 Task: Search one way flight ticket for 1 adult, 5 children, 2 infants in seat and 1 infant on lap in first from Christiansted,st. Croix: Henry E. Rohlsen Airport to Riverton: Central Wyoming Regional Airport (was Riverton Regional) on 8-4-2023. Choice of flights is Westjet. Number of bags: 7 checked bags. Price is upto 87000. Outbound departure time preference is 8:15.
Action: Mouse moved to (348, 299)
Screenshot: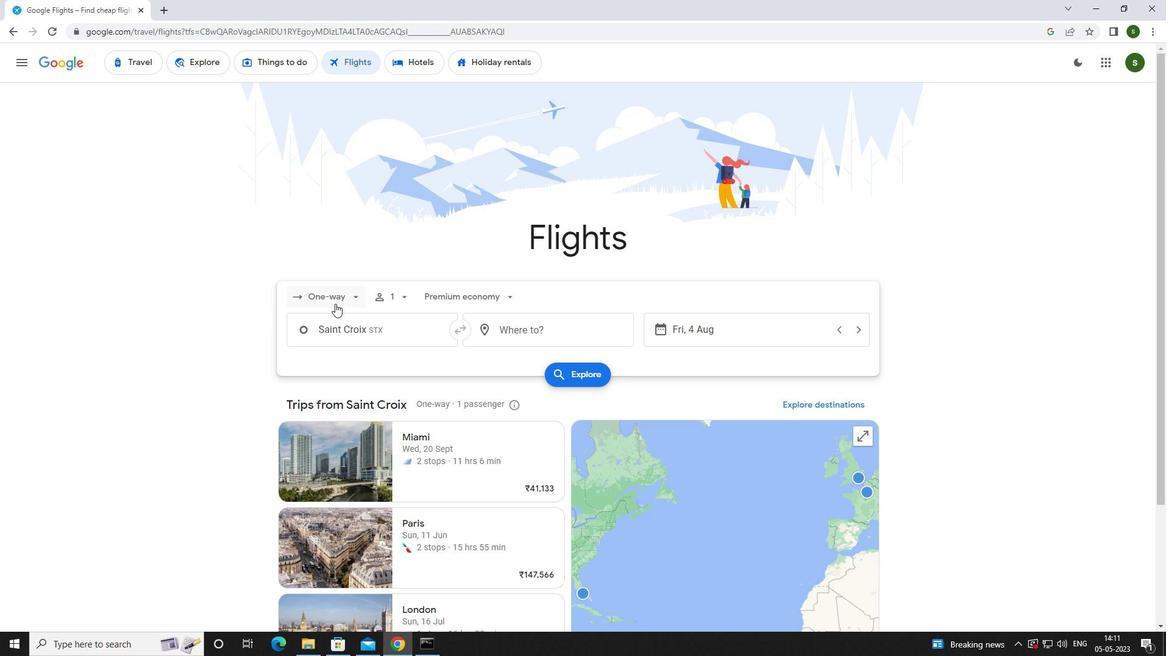 
Action: Mouse pressed left at (348, 299)
Screenshot: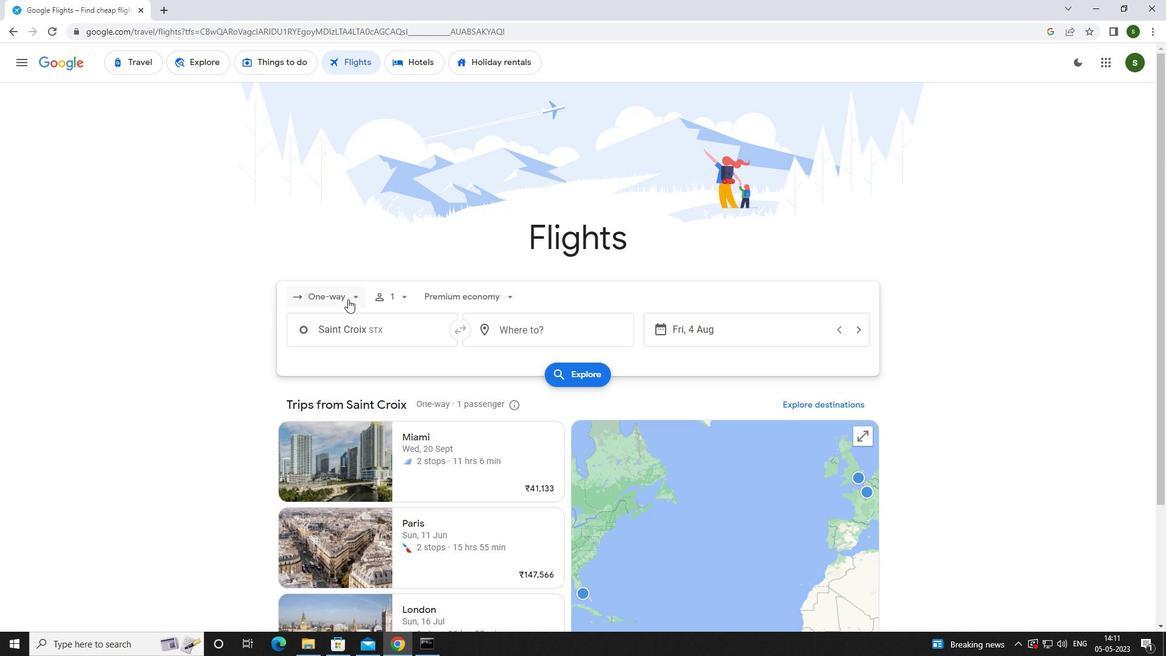 
Action: Mouse moved to (348, 346)
Screenshot: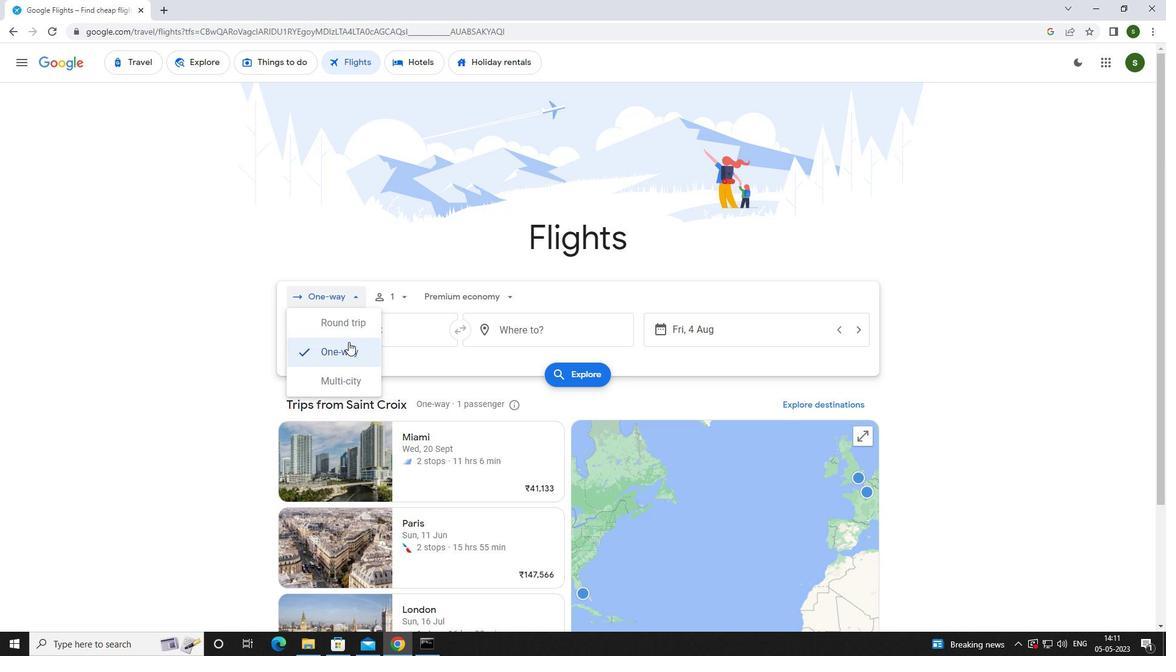 
Action: Mouse pressed left at (348, 346)
Screenshot: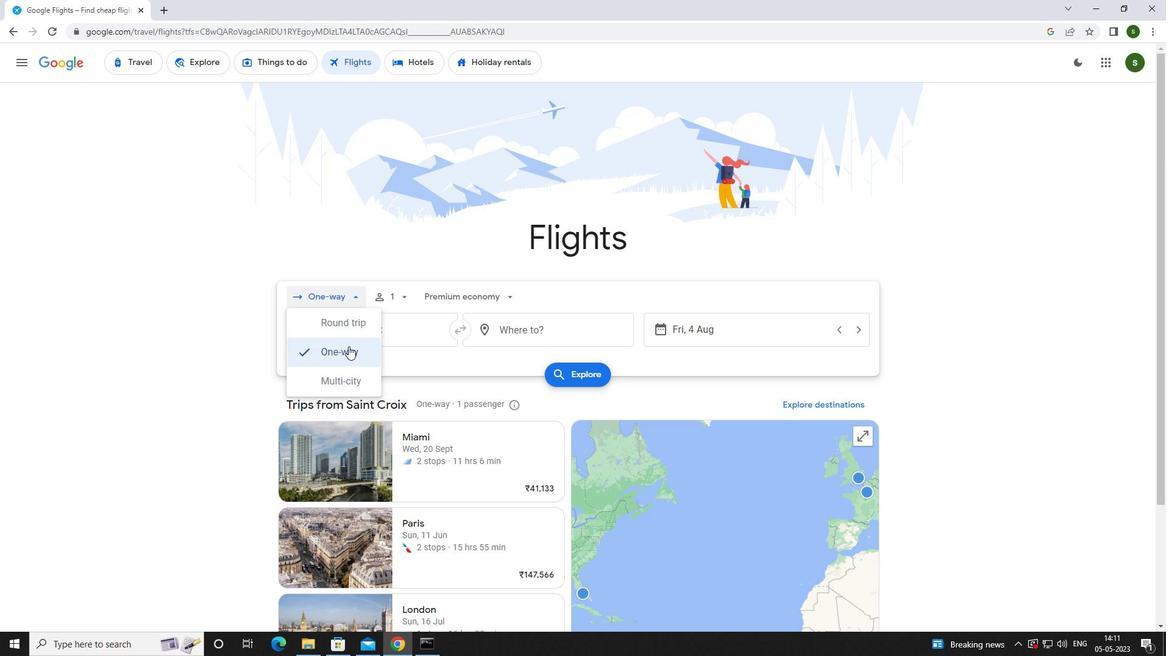 
Action: Mouse moved to (397, 299)
Screenshot: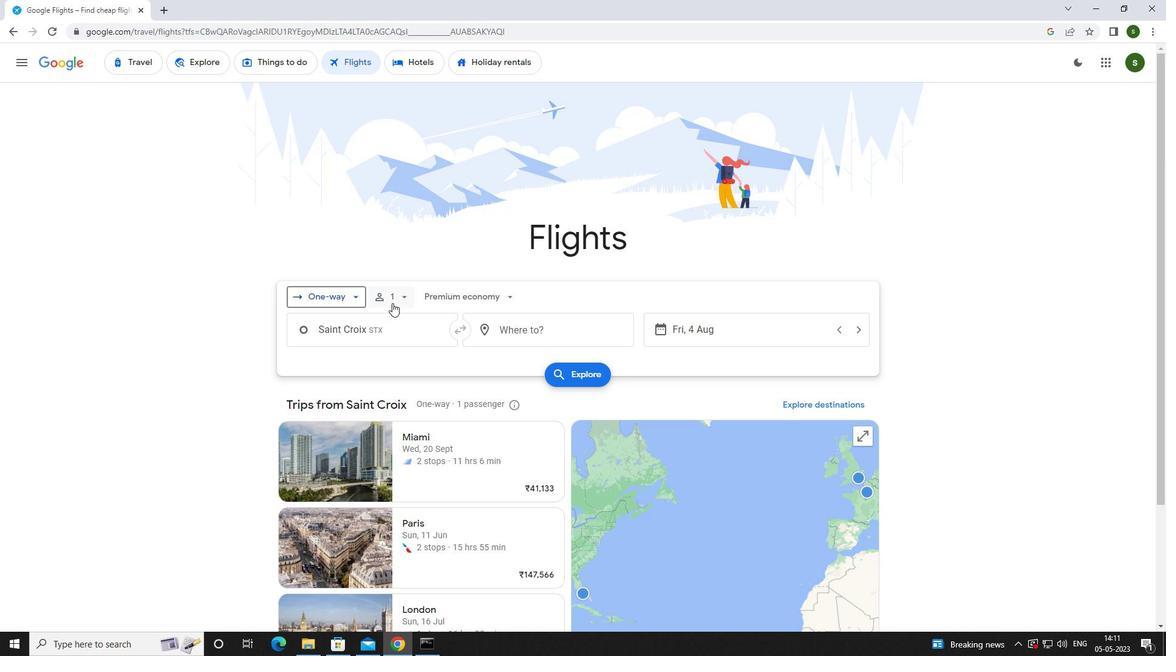 
Action: Mouse pressed left at (397, 299)
Screenshot: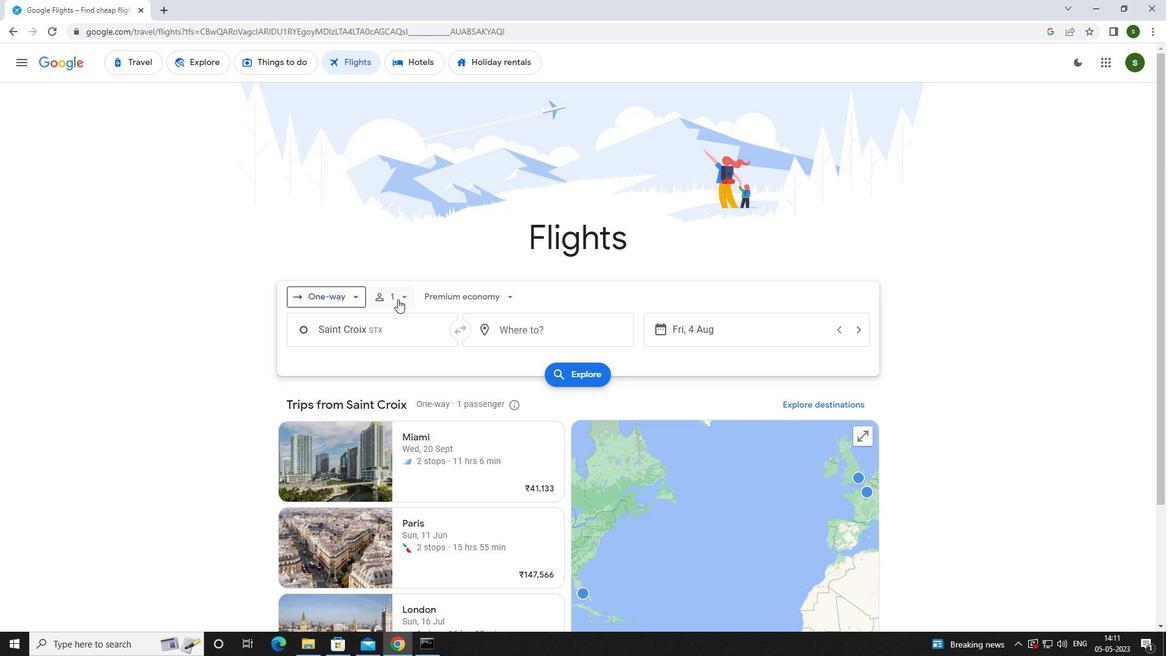 
Action: Mouse moved to (500, 362)
Screenshot: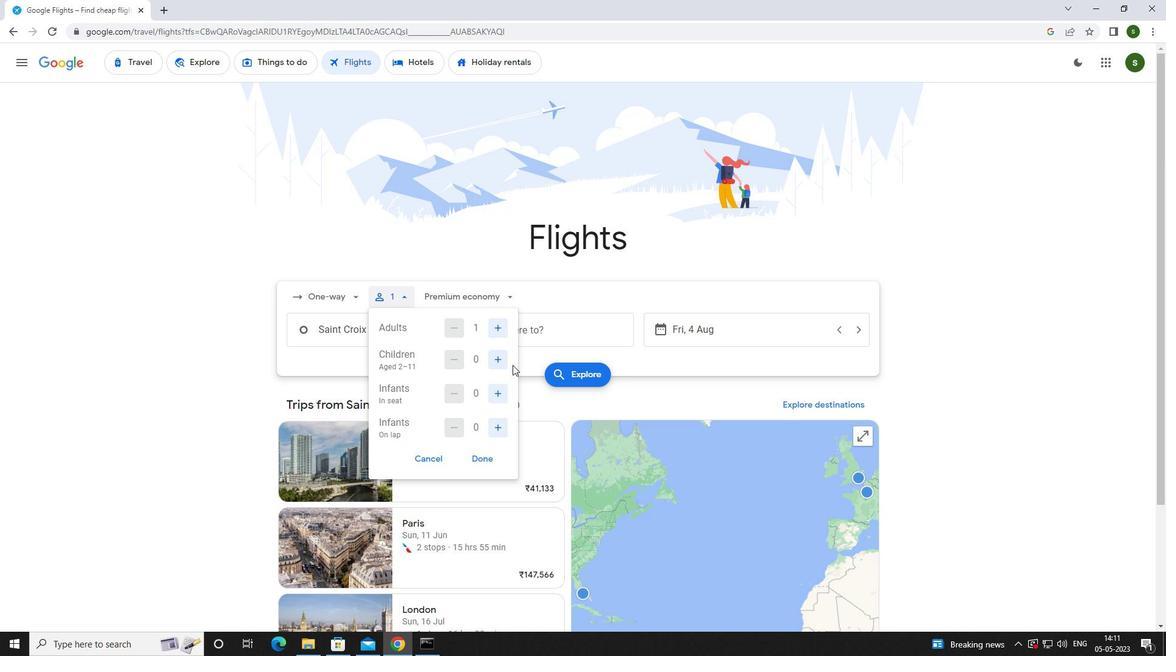 
Action: Mouse pressed left at (500, 362)
Screenshot: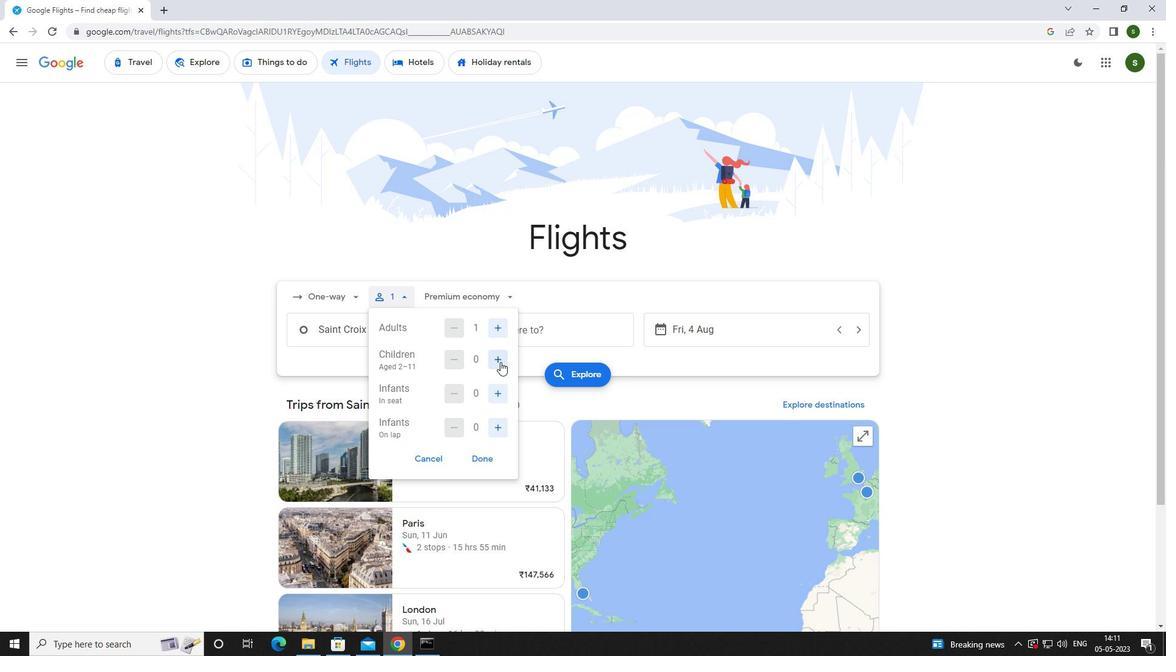 
Action: Mouse pressed left at (500, 362)
Screenshot: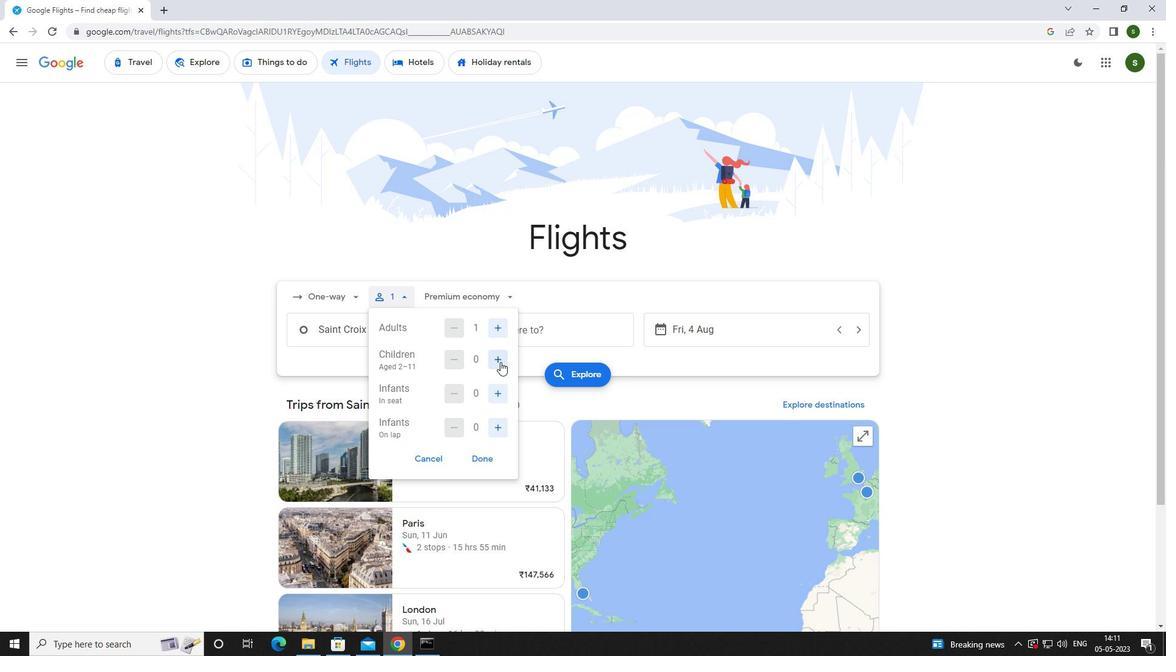 
Action: Mouse pressed left at (500, 362)
Screenshot: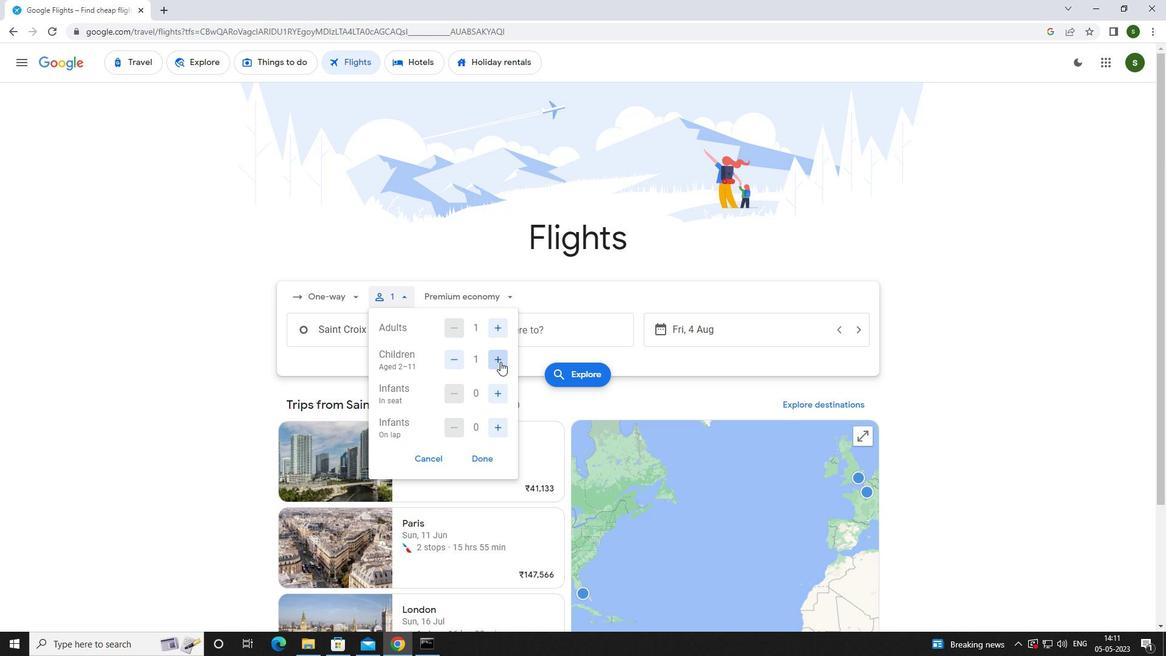 
Action: Mouse pressed left at (500, 362)
Screenshot: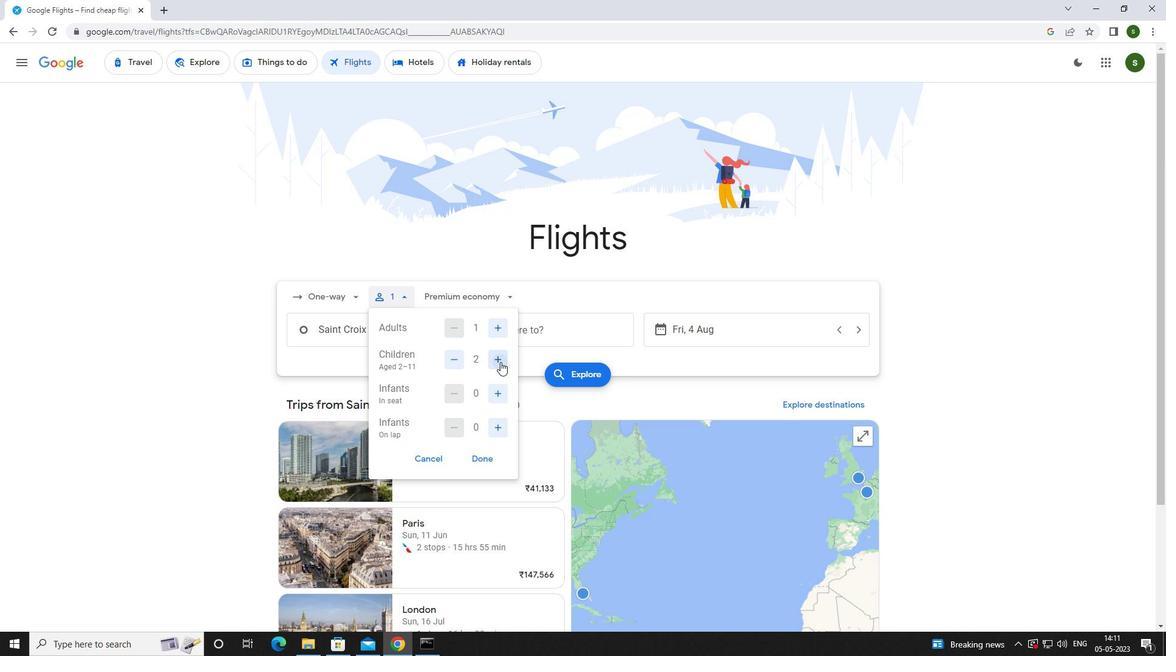 
Action: Mouse pressed left at (500, 362)
Screenshot: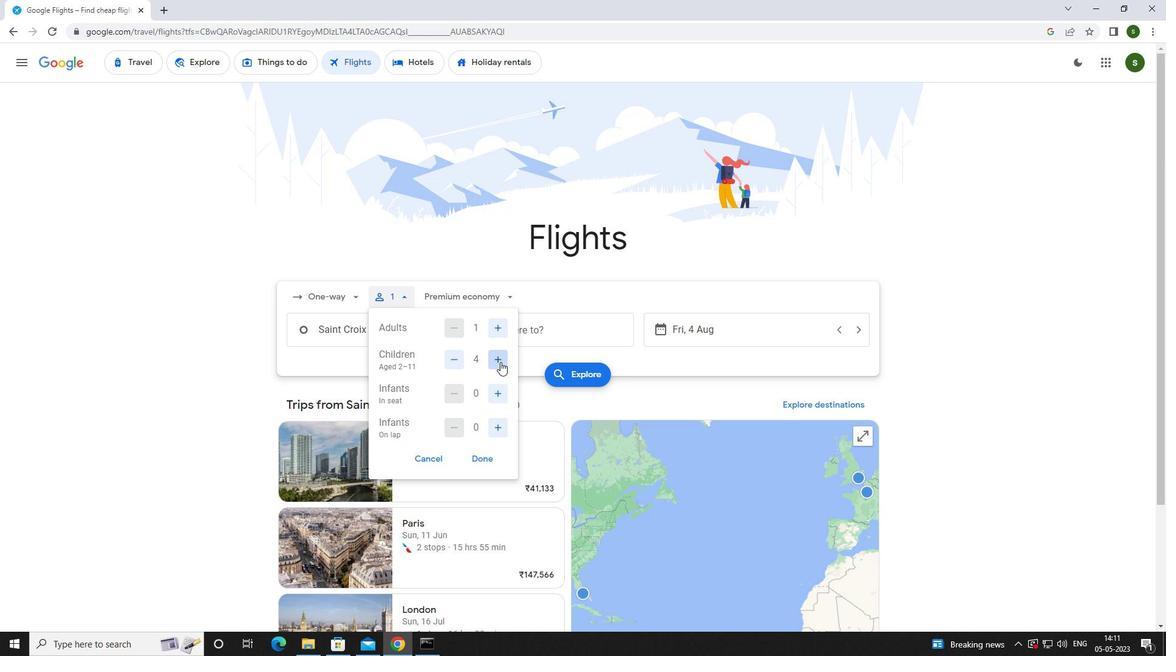 
Action: Mouse moved to (496, 393)
Screenshot: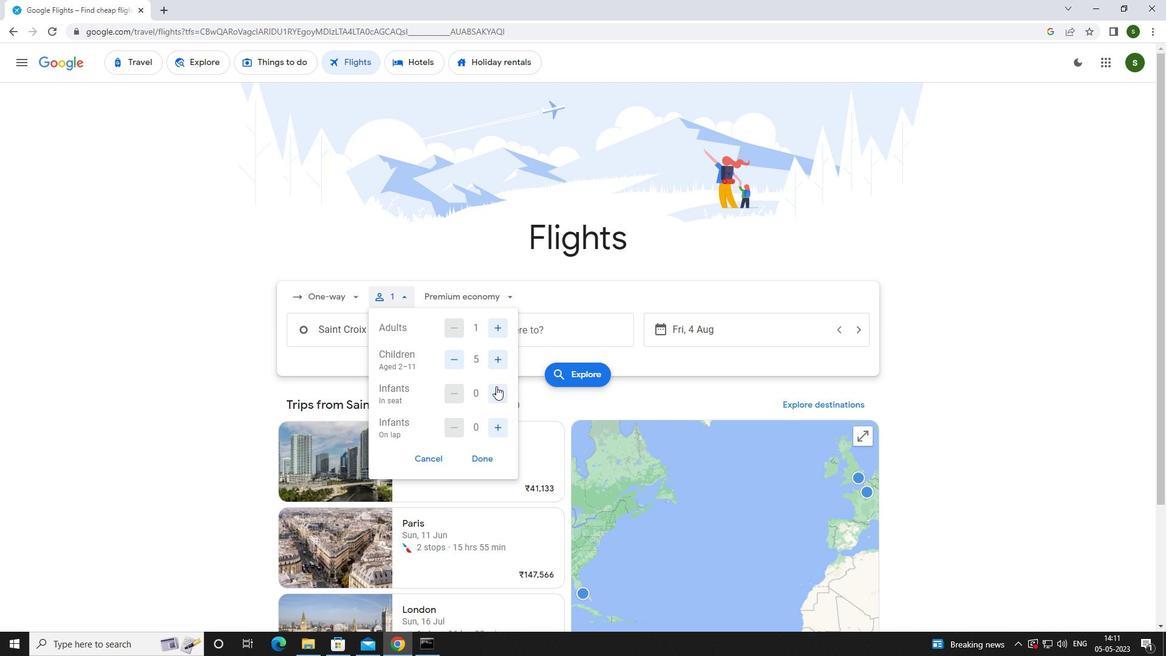 
Action: Mouse pressed left at (496, 393)
Screenshot: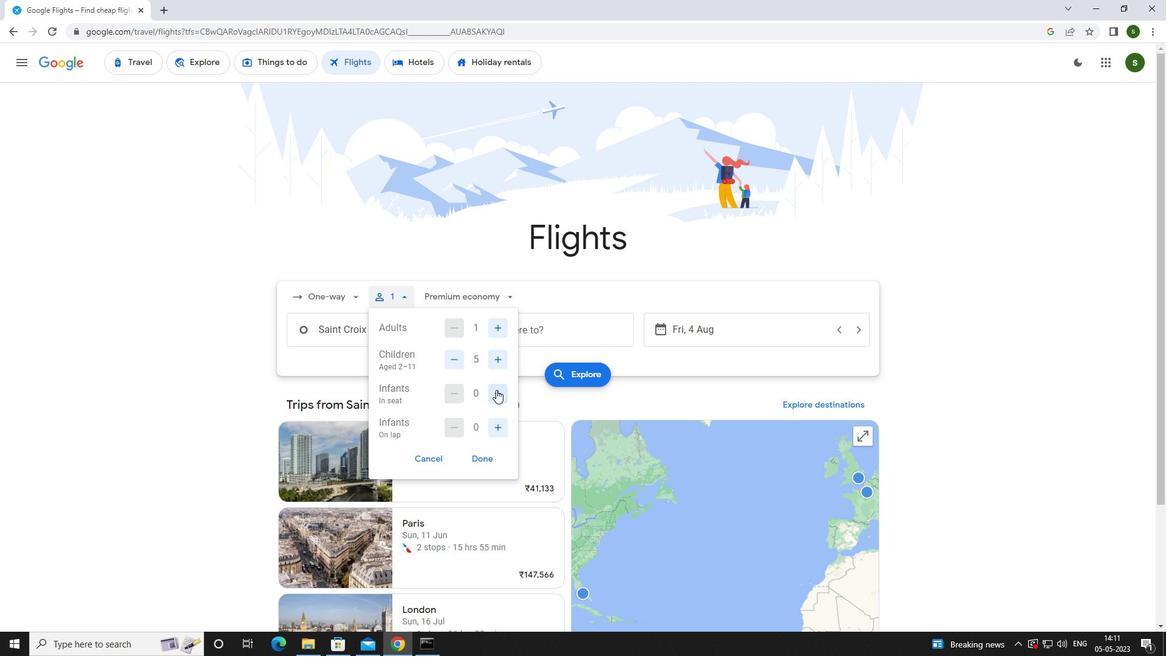 
Action: Mouse moved to (501, 426)
Screenshot: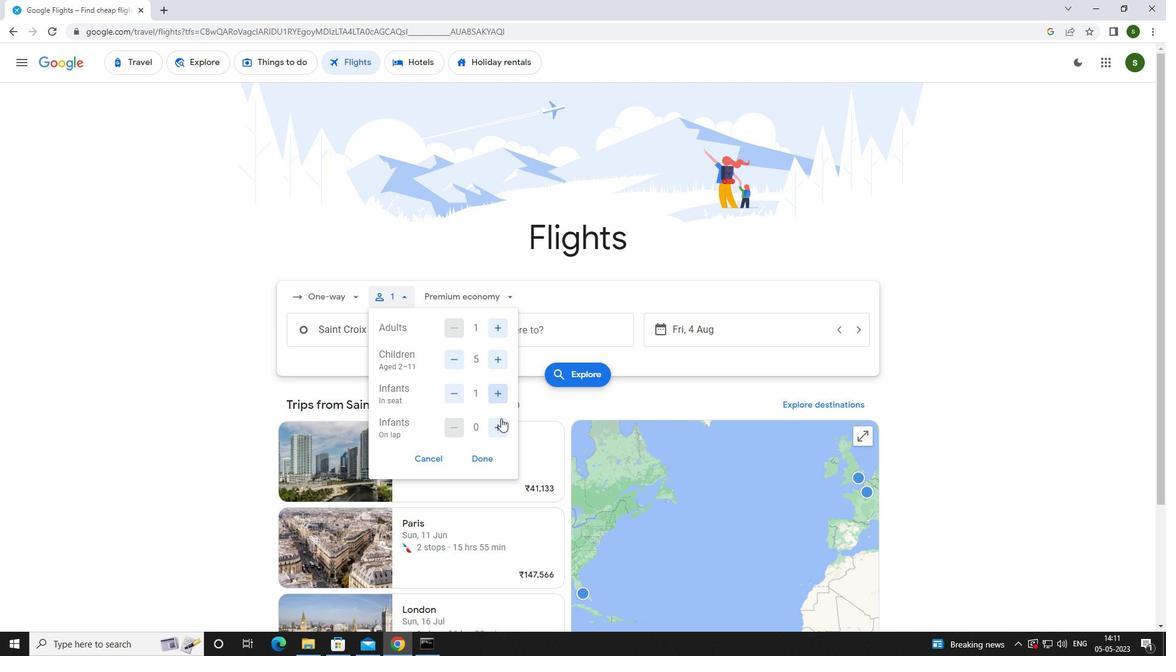 
Action: Mouse pressed left at (501, 426)
Screenshot: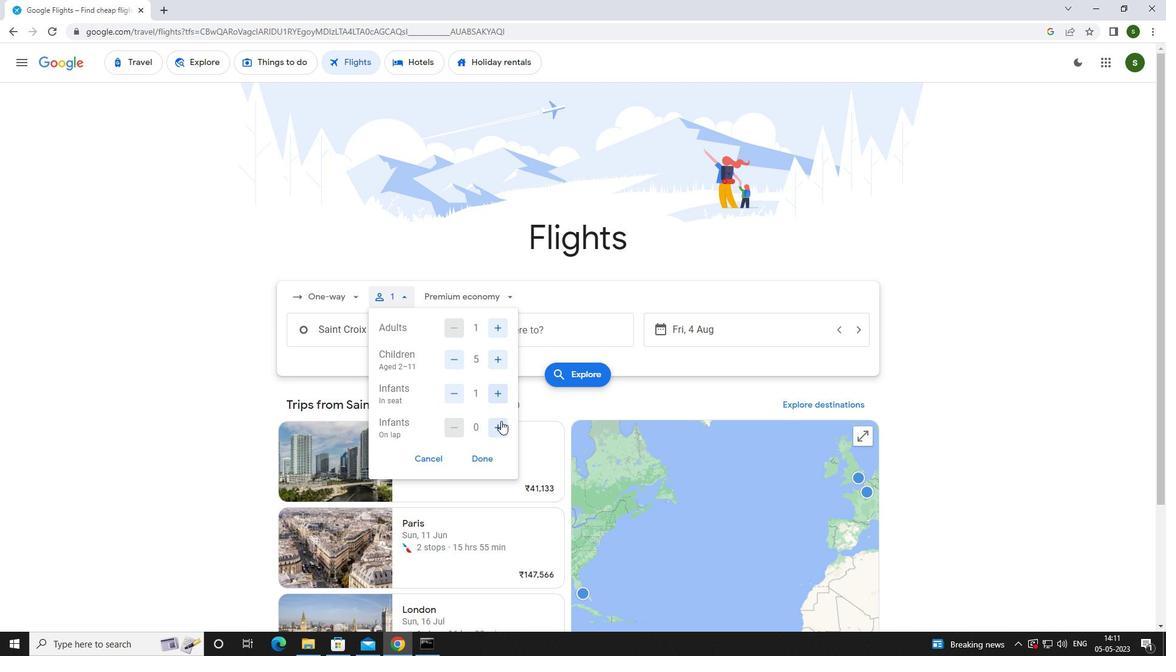 
Action: Mouse moved to (499, 294)
Screenshot: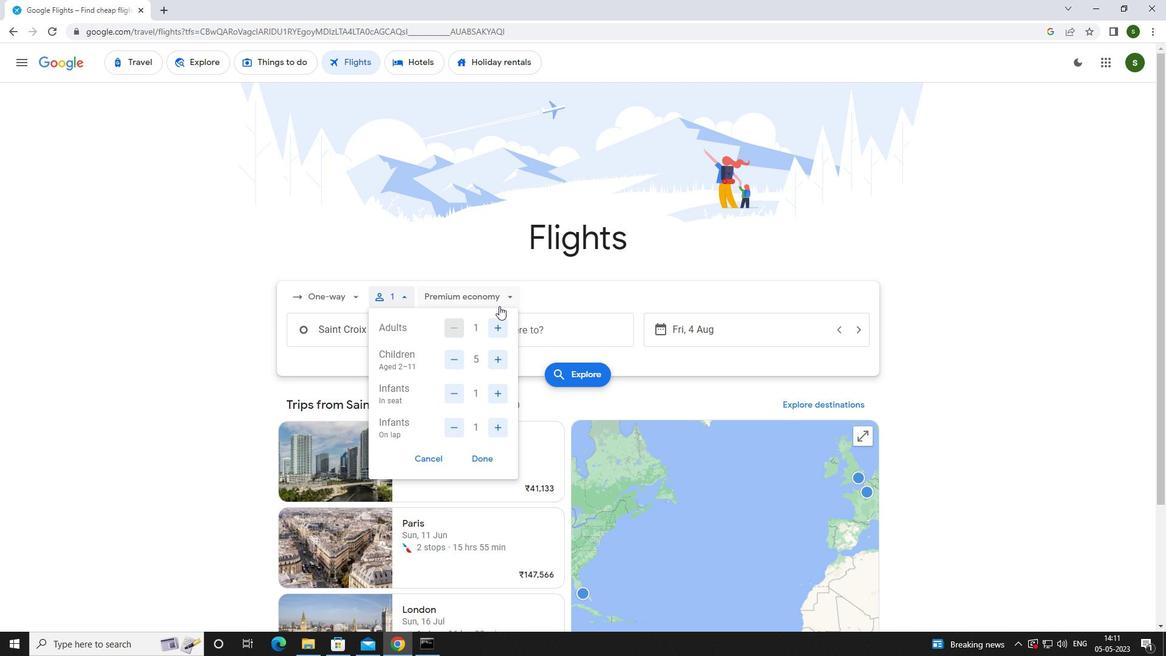 
Action: Mouse pressed left at (499, 294)
Screenshot: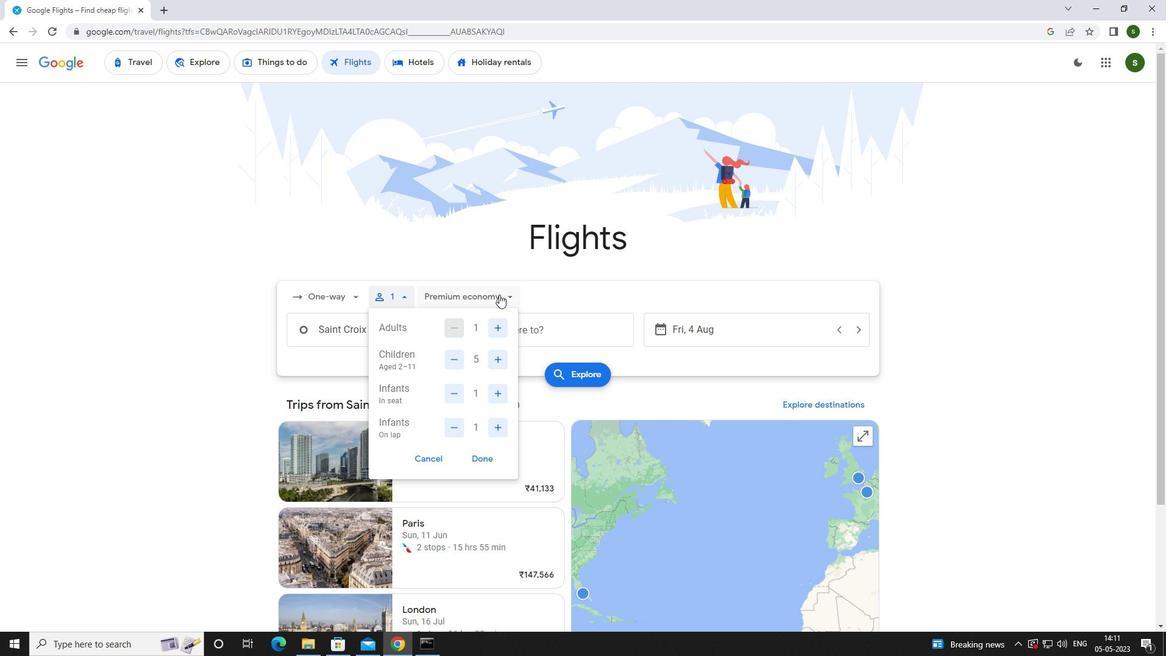 
Action: Mouse moved to (490, 406)
Screenshot: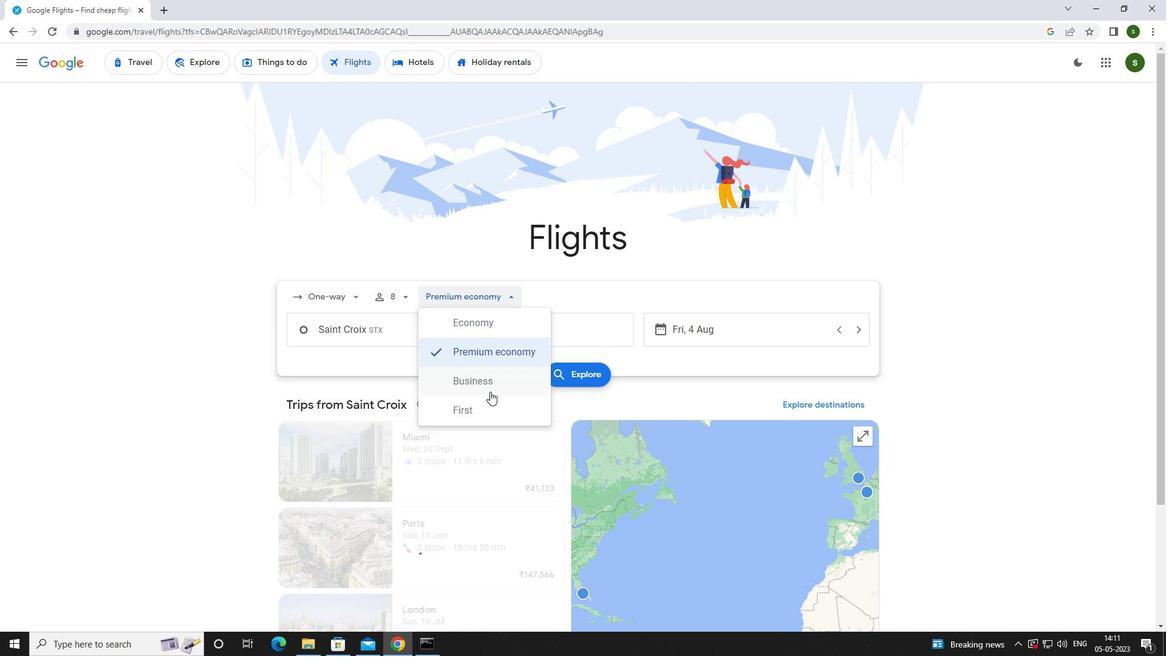 
Action: Mouse pressed left at (490, 406)
Screenshot: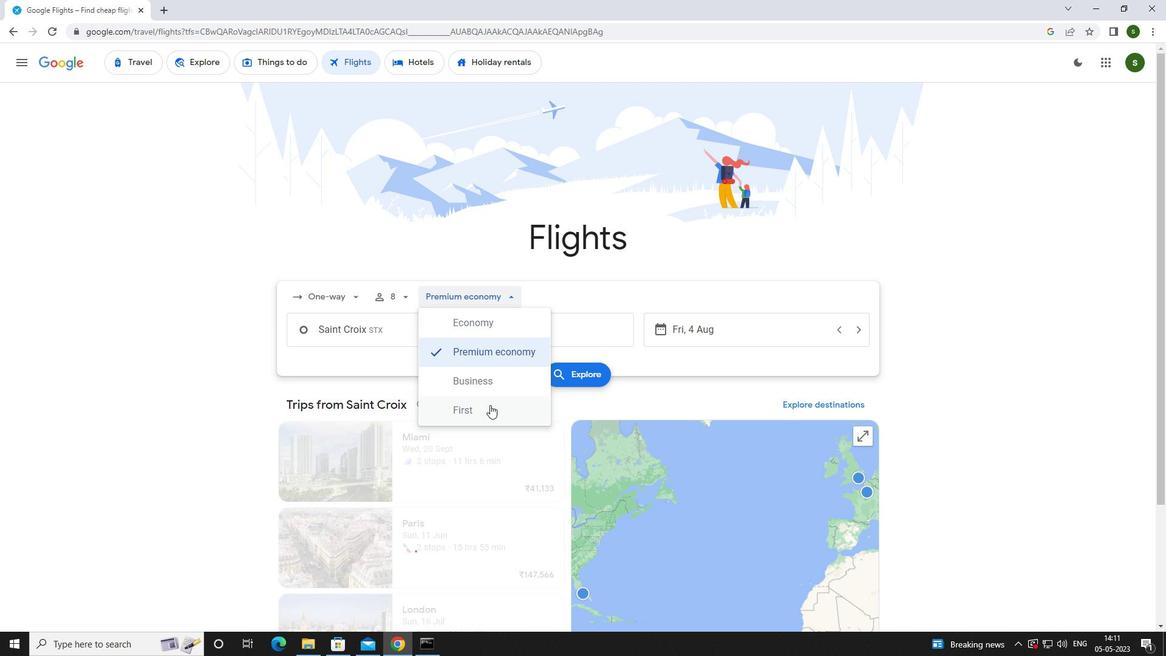 
Action: Mouse moved to (410, 335)
Screenshot: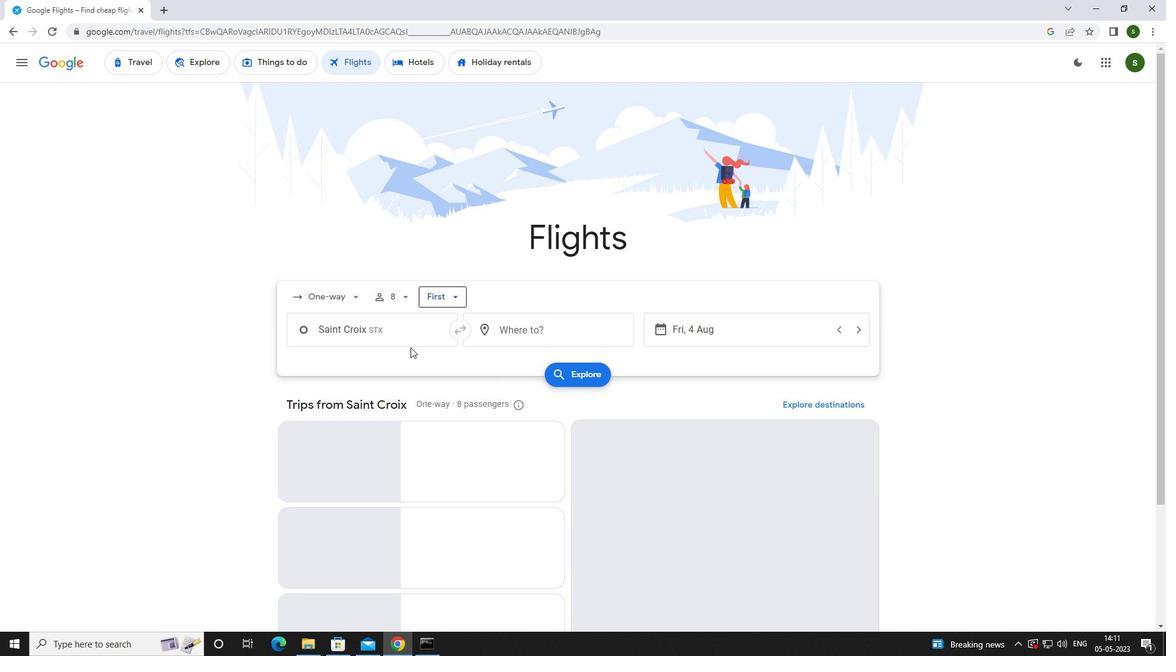 
Action: Mouse pressed left at (410, 335)
Screenshot: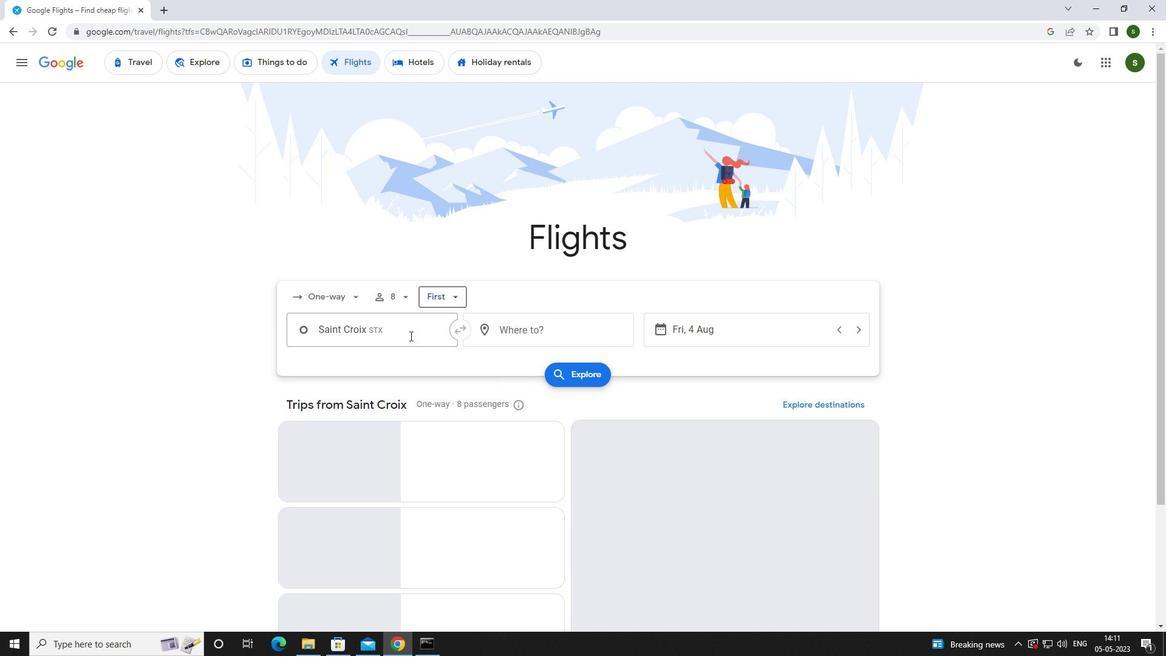 
Action: Mouse moved to (410, 335)
Screenshot: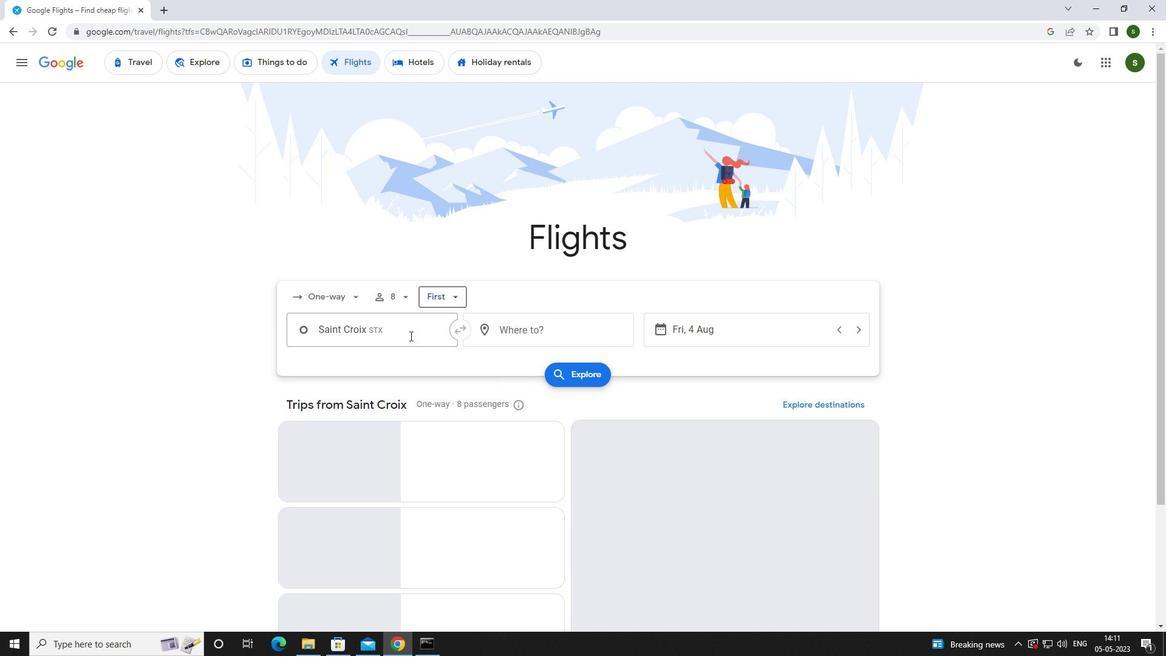 
Action: Key pressed <Key.caps_lock>h<Key.caps_lock>enry<Key.space><Key.caps_lock>
Screenshot: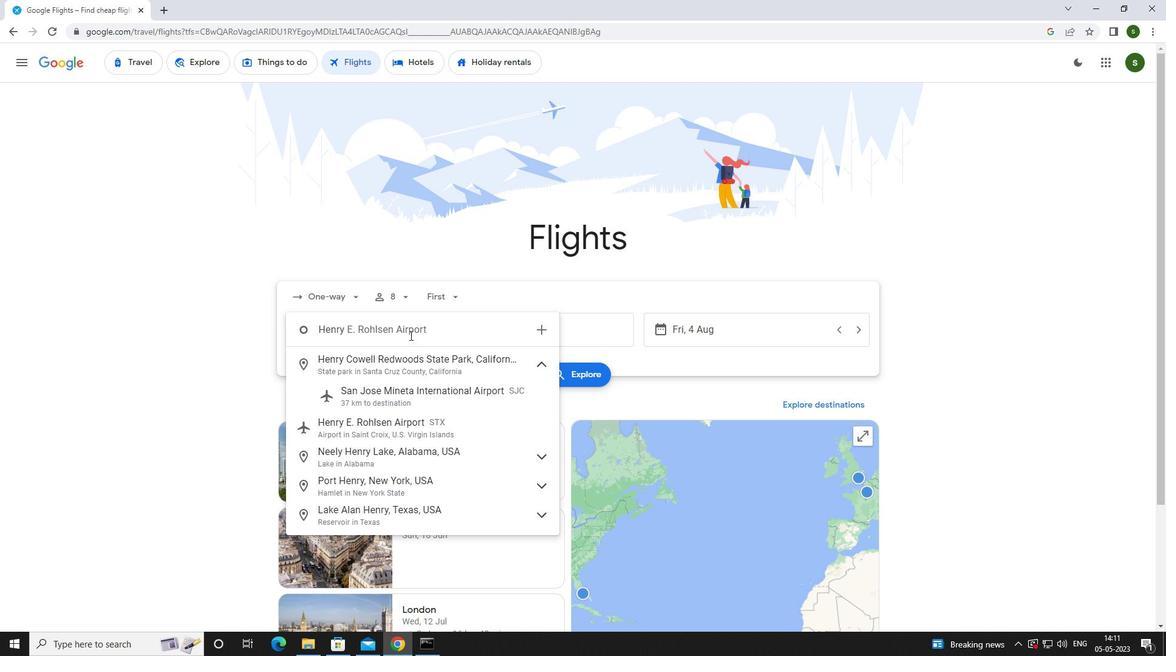 
Action: Mouse moved to (397, 418)
Screenshot: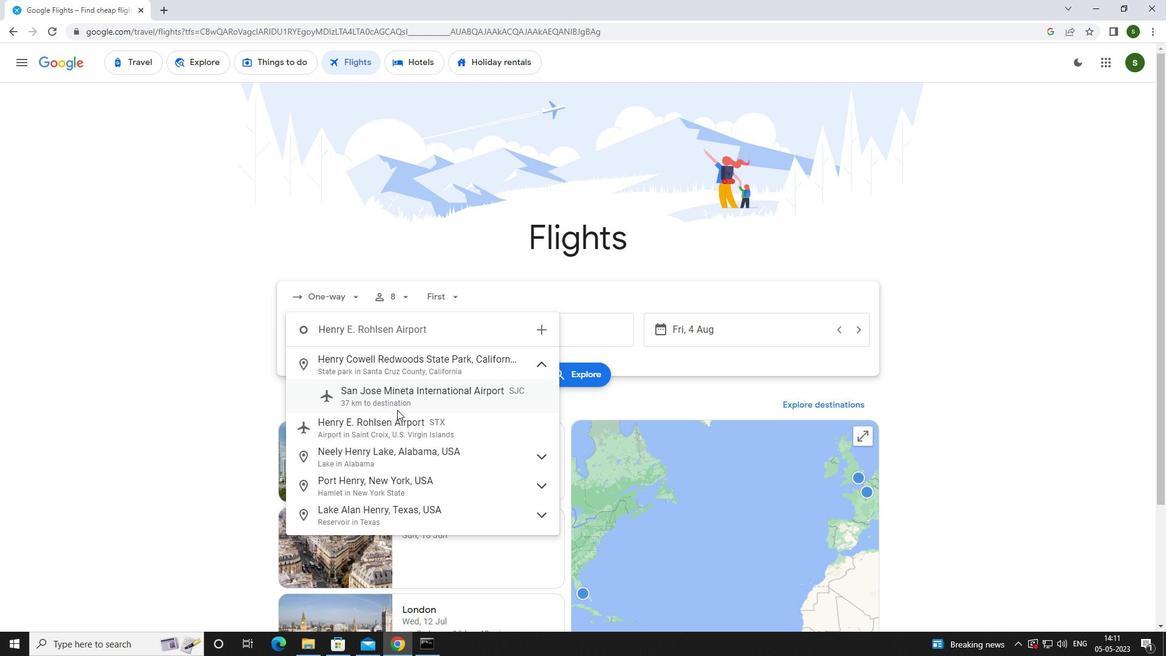 
Action: Mouse pressed left at (397, 418)
Screenshot: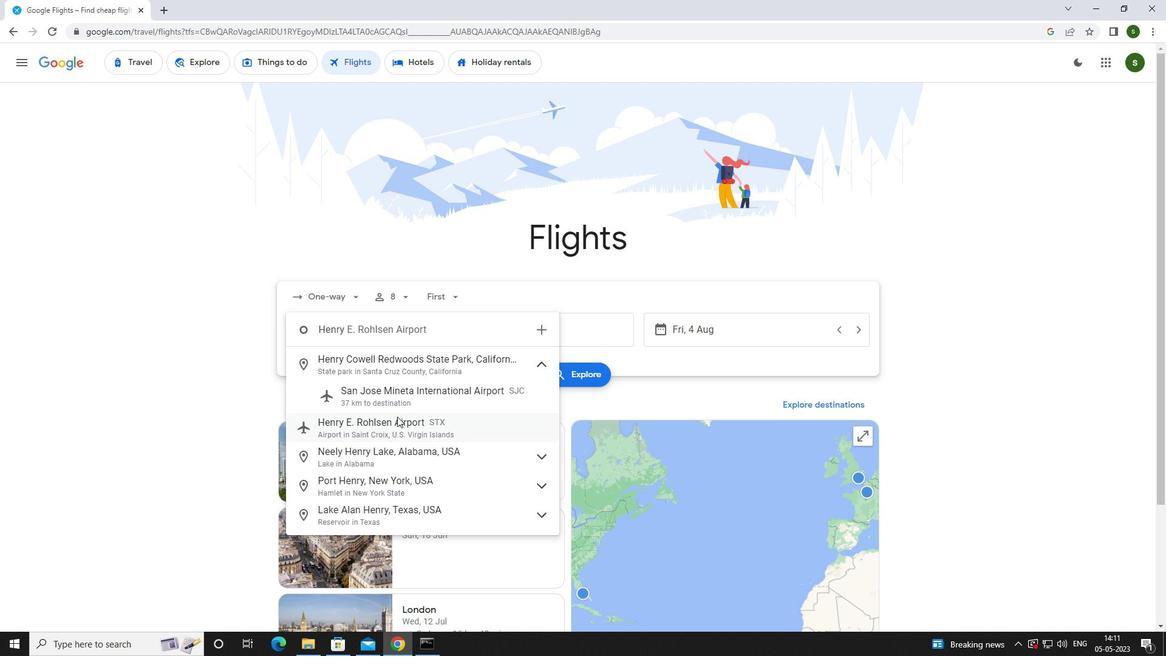 
Action: Mouse moved to (525, 336)
Screenshot: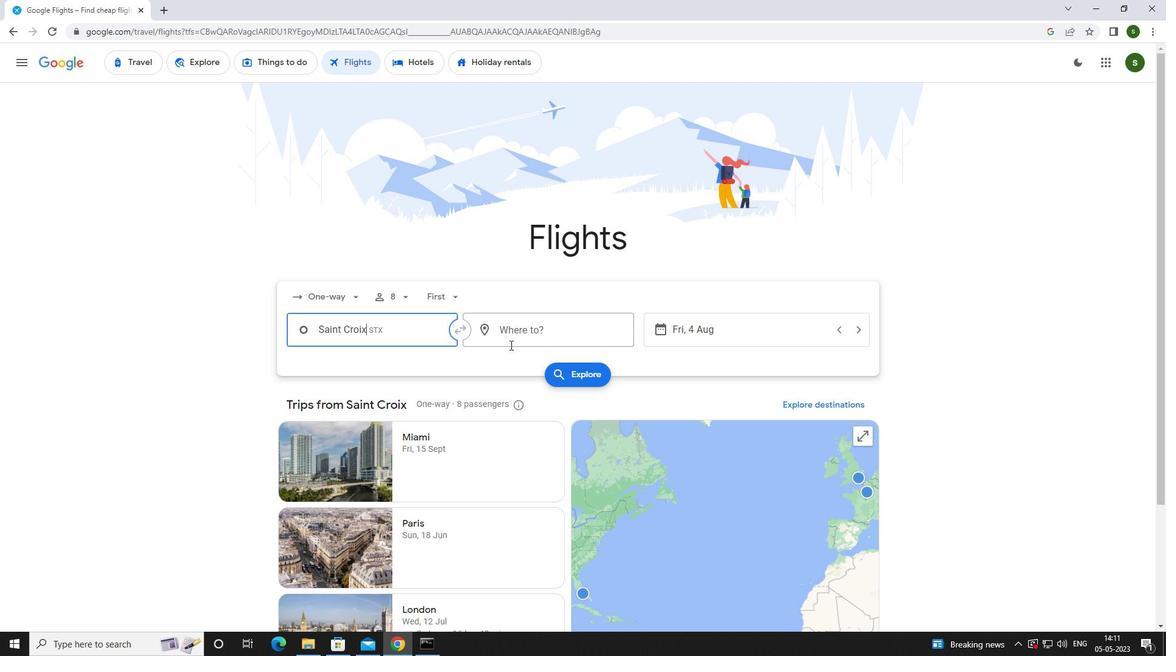 
Action: Mouse pressed left at (525, 336)
Screenshot: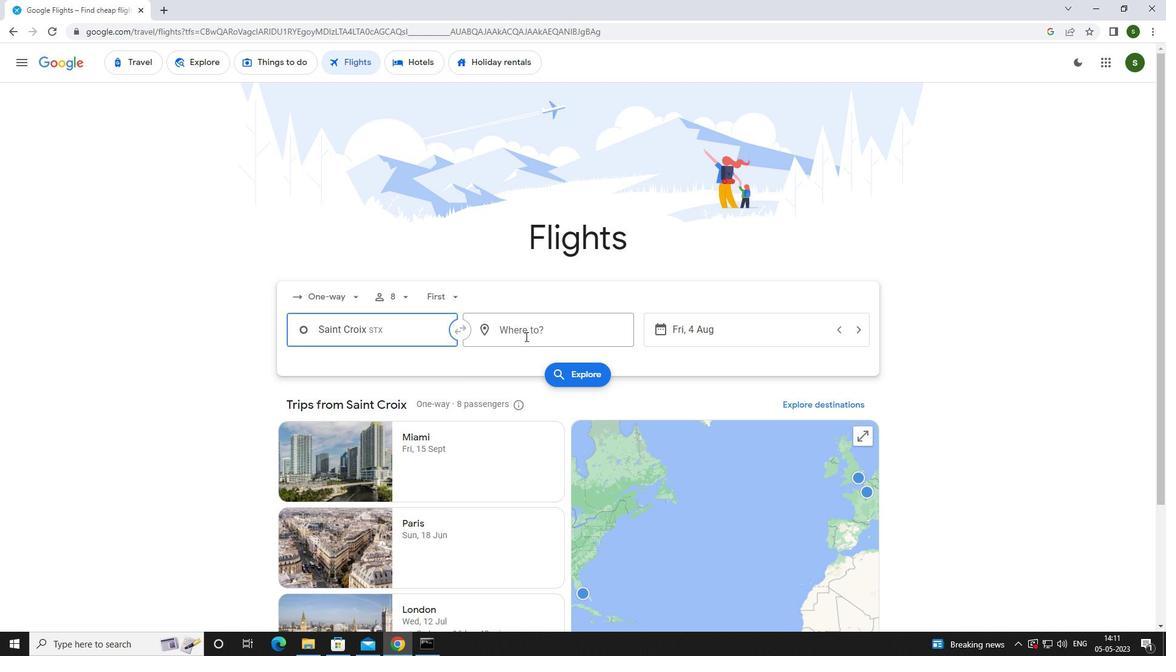 
Action: Key pressed <Key.caps_lock><Key.caps_lock>r<Key.caps_lock>iverto
Screenshot: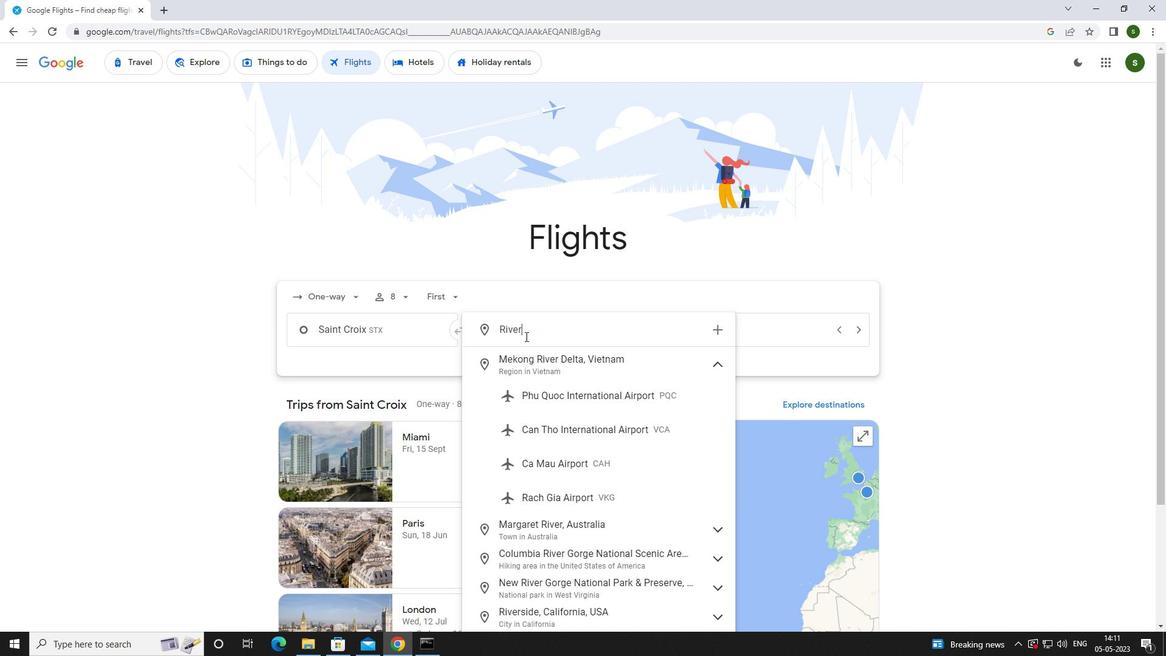 
Action: Mouse moved to (561, 393)
Screenshot: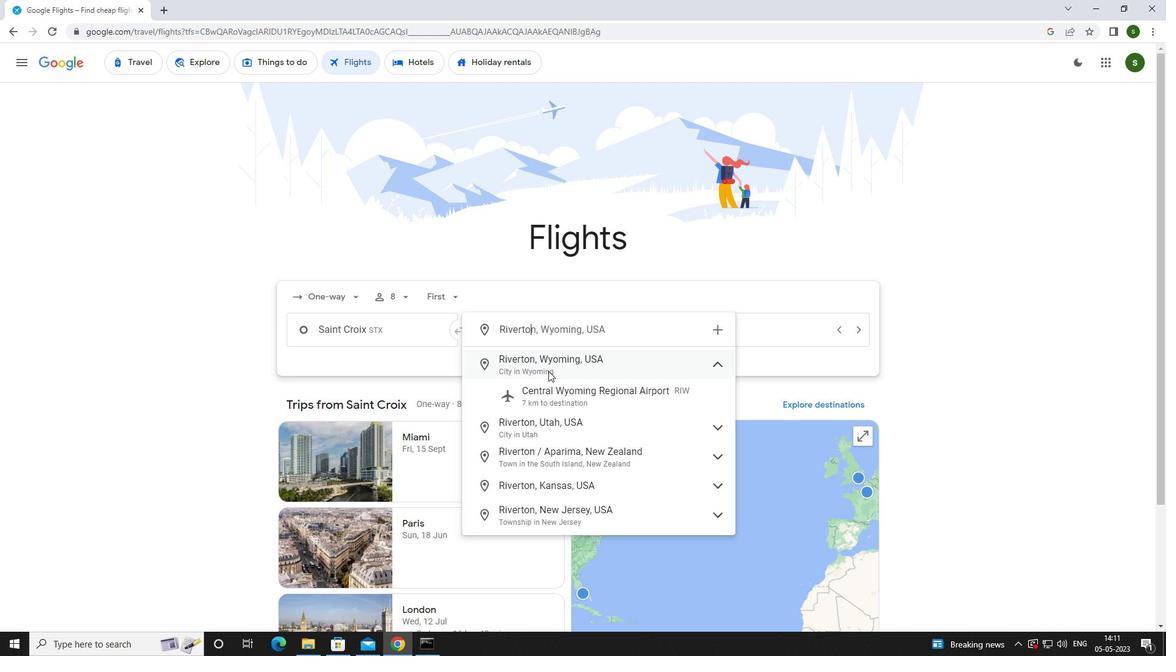 
Action: Mouse pressed left at (561, 393)
Screenshot: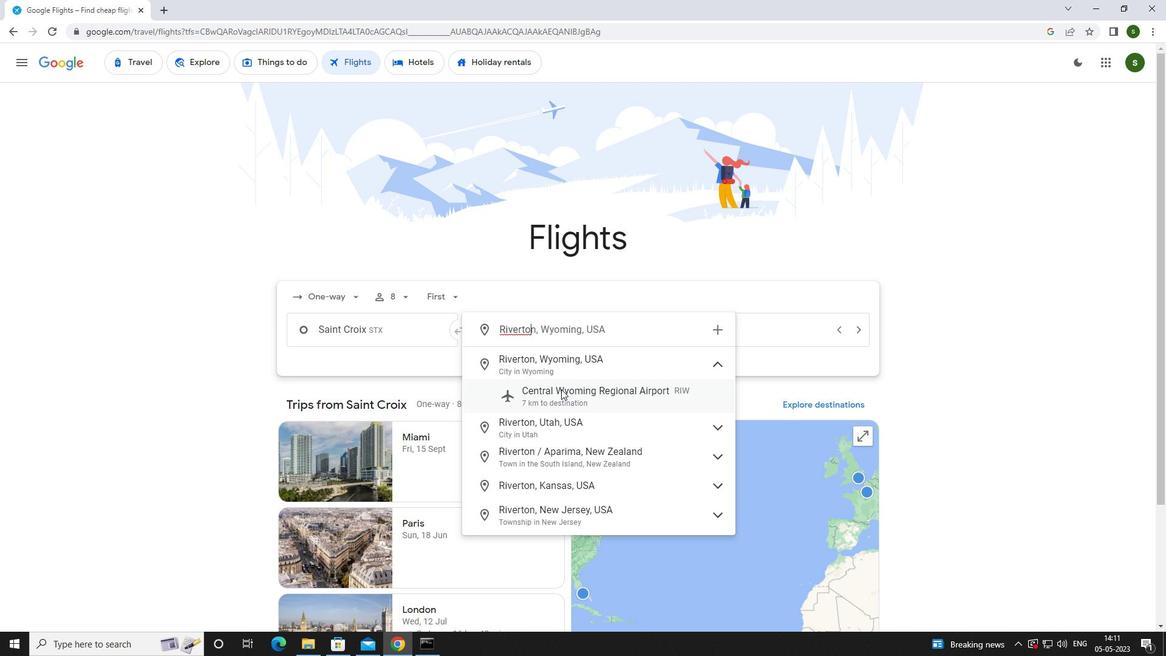 
Action: Mouse moved to (732, 330)
Screenshot: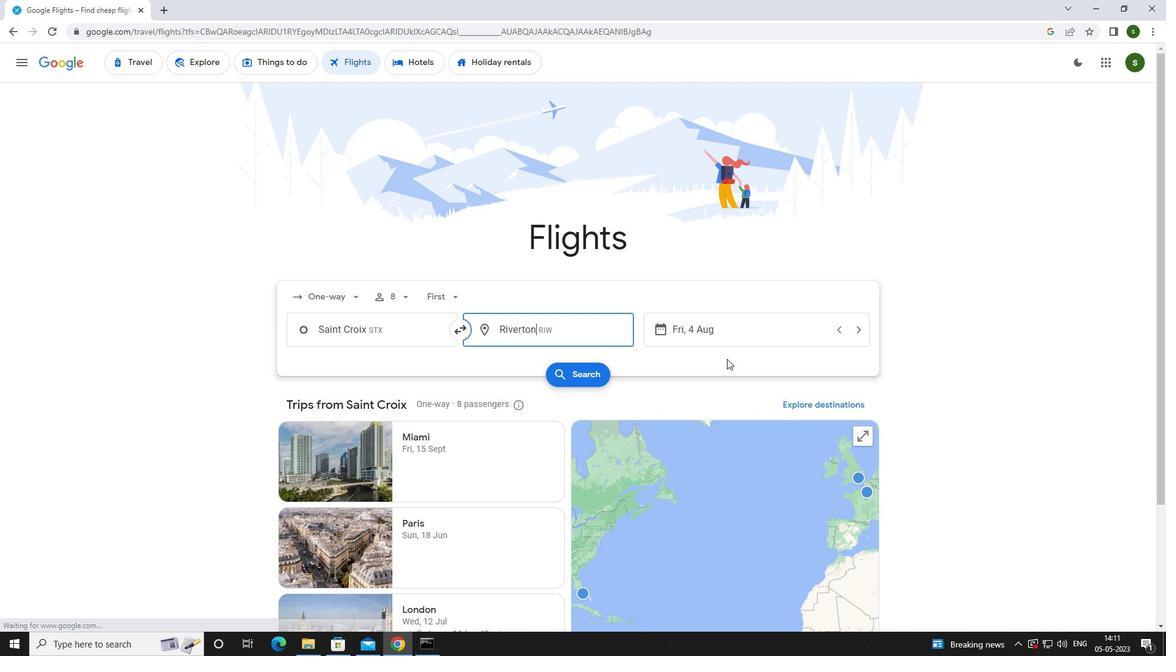 
Action: Mouse pressed left at (732, 330)
Screenshot: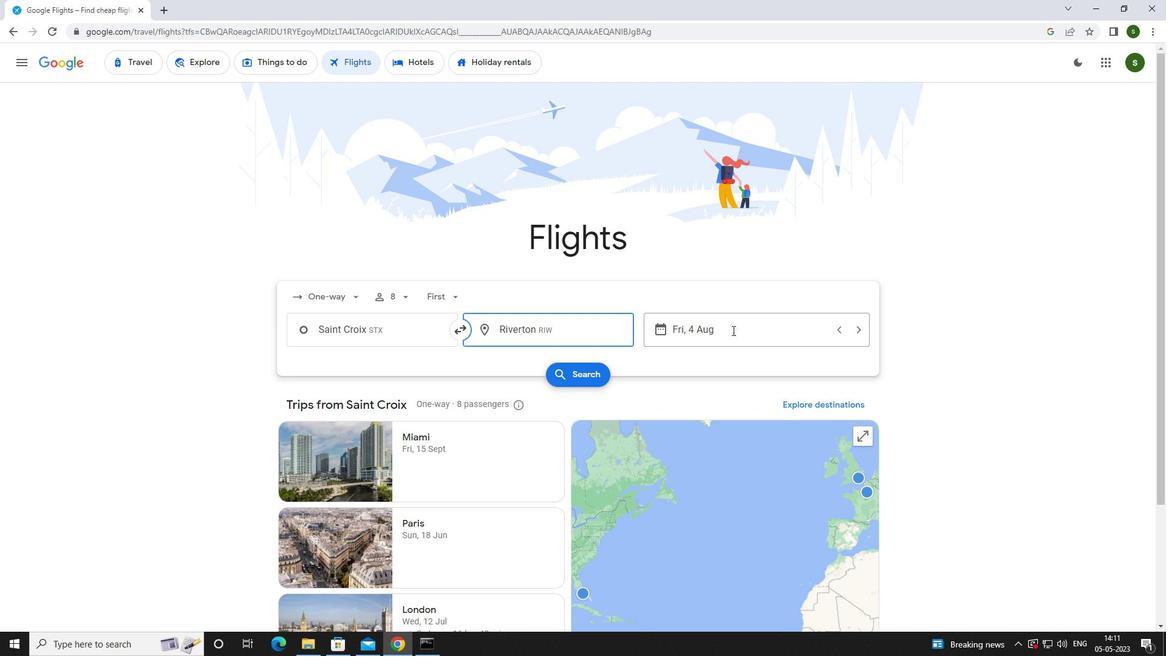 
Action: Mouse moved to (583, 410)
Screenshot: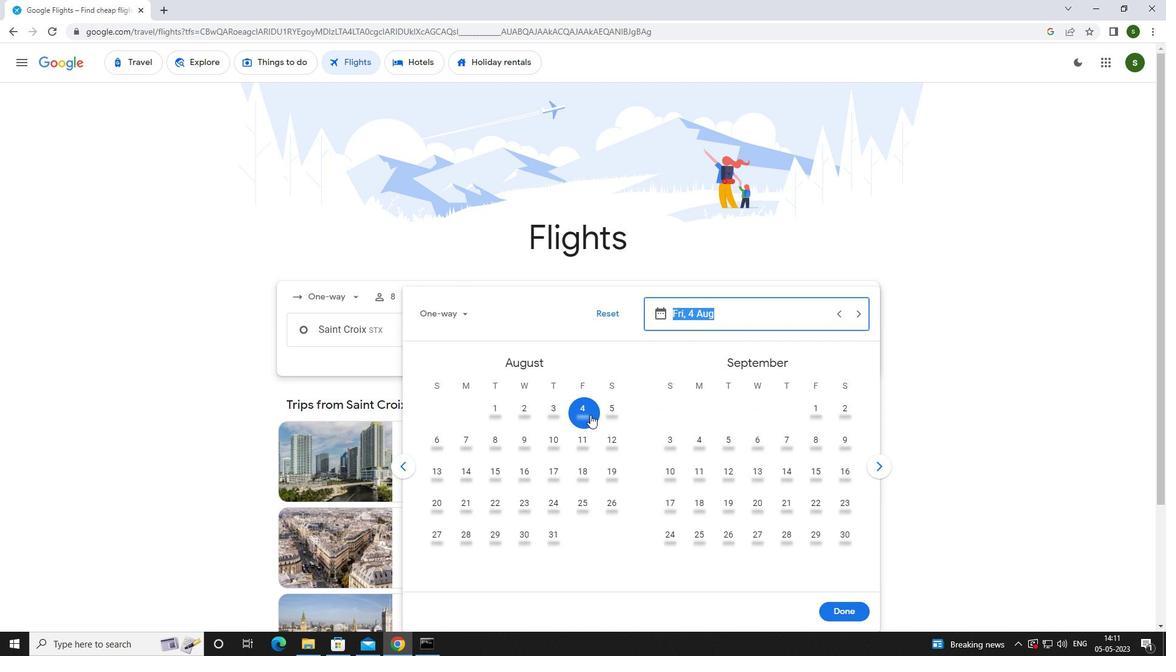 
Action: Mouse pressed left at (583, 410)
Screenshot: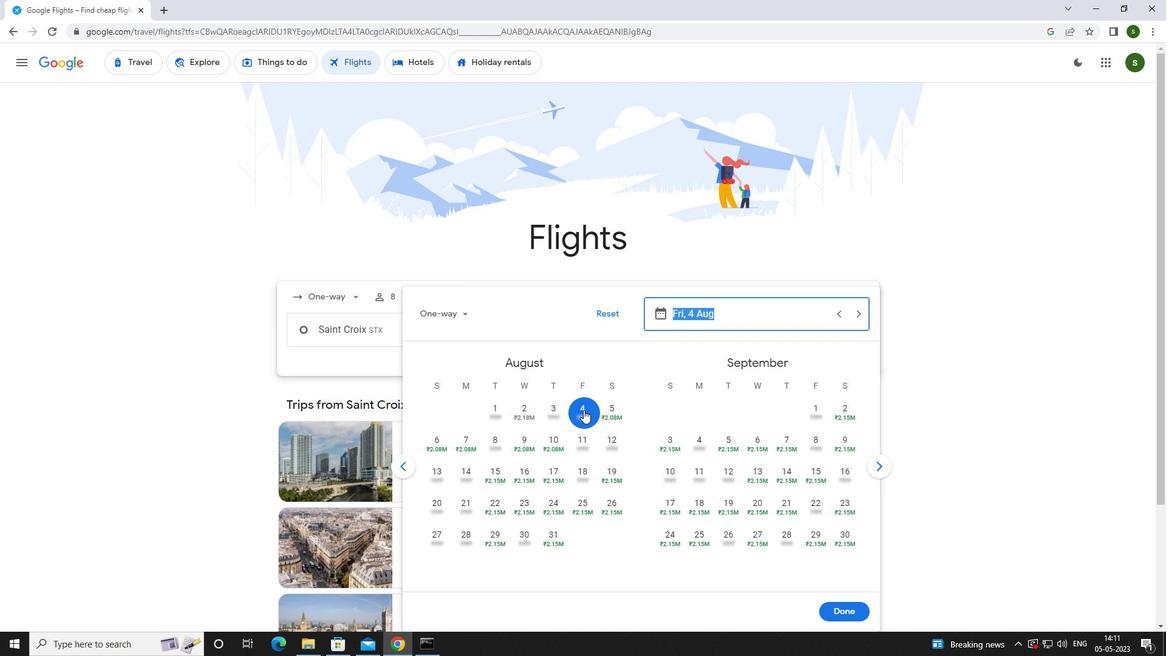 
Action: Mouse moved to (849, 611)
Screenshot: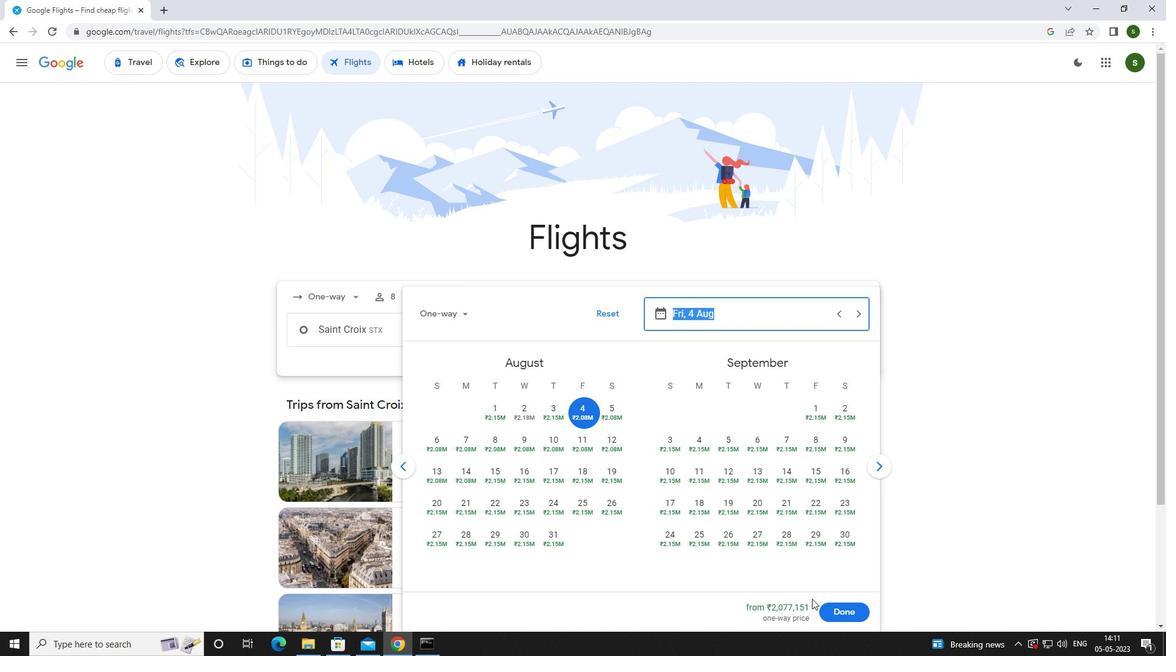 
Action: Mouse pressed left at (849, 611)
Screenshot: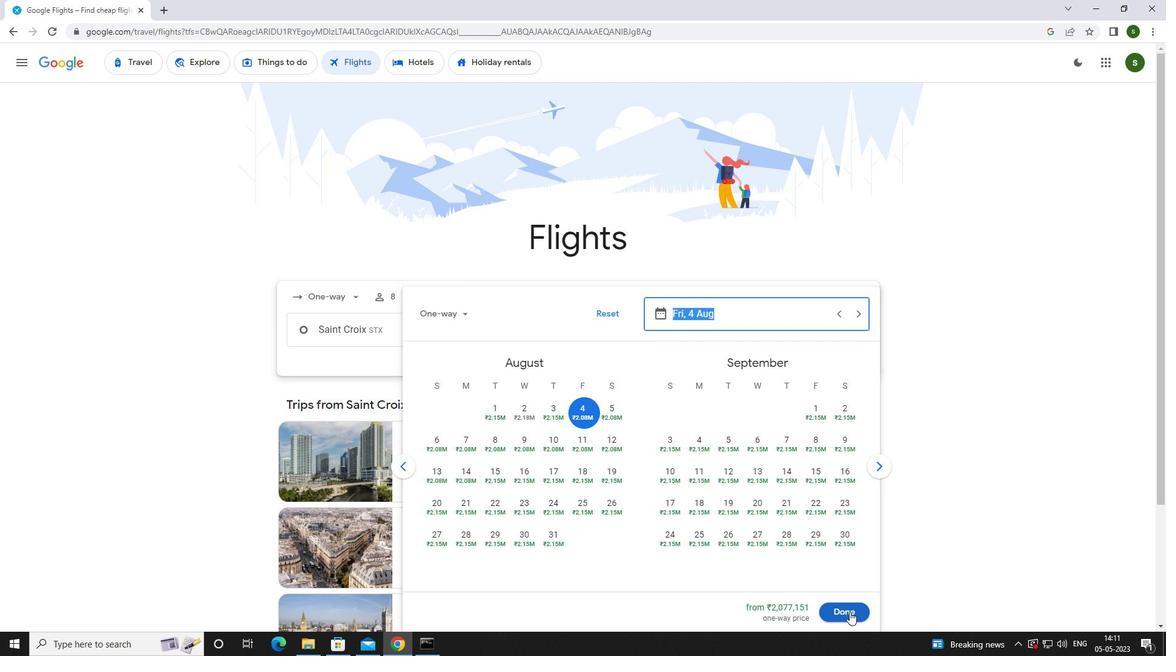 
Action: Mouse moved to (586, 377)
Screenshot: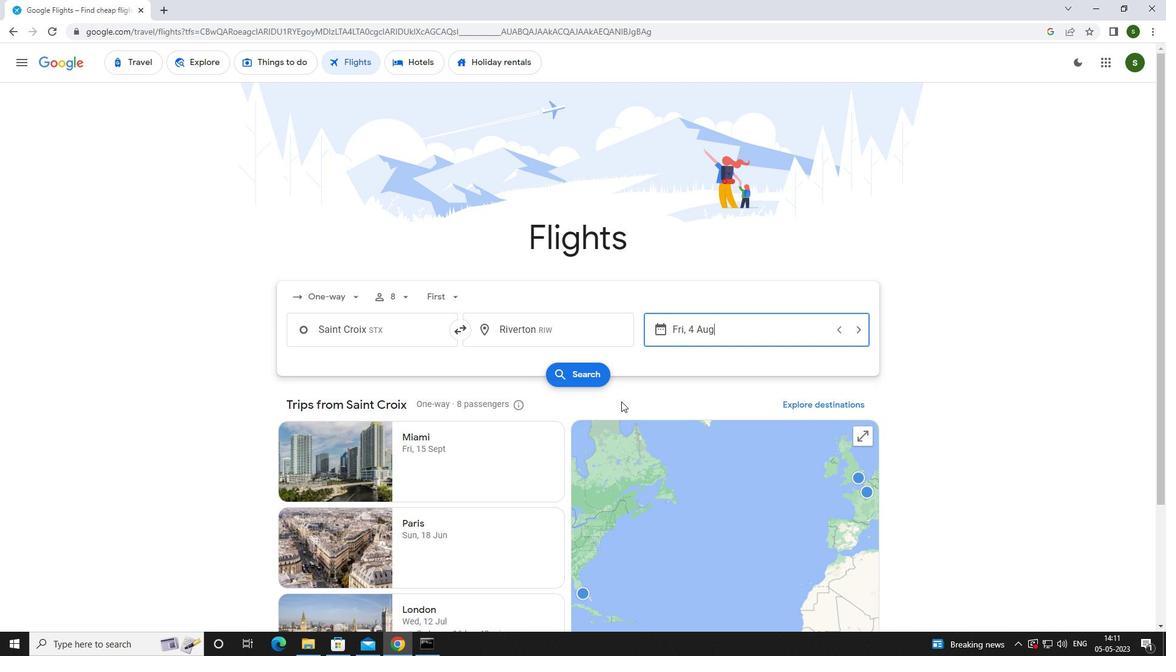 
Action: Mouse pressed left at (586, 377)
Screenshot: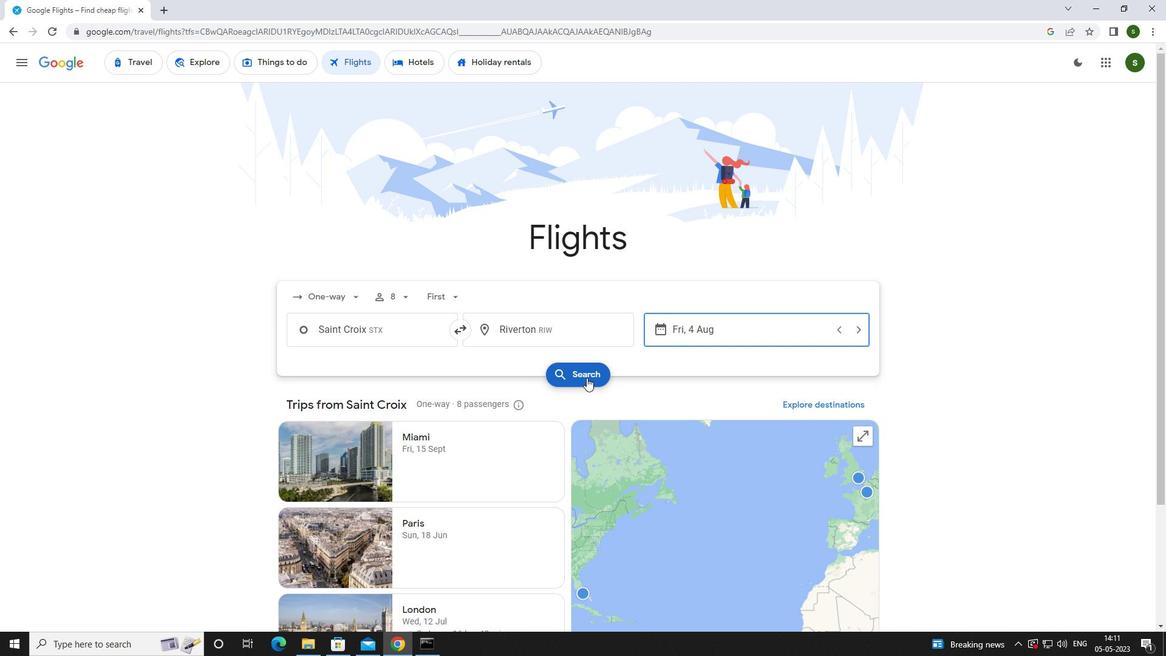 
Action: Mouse moved to (312, 178)
Screenshot: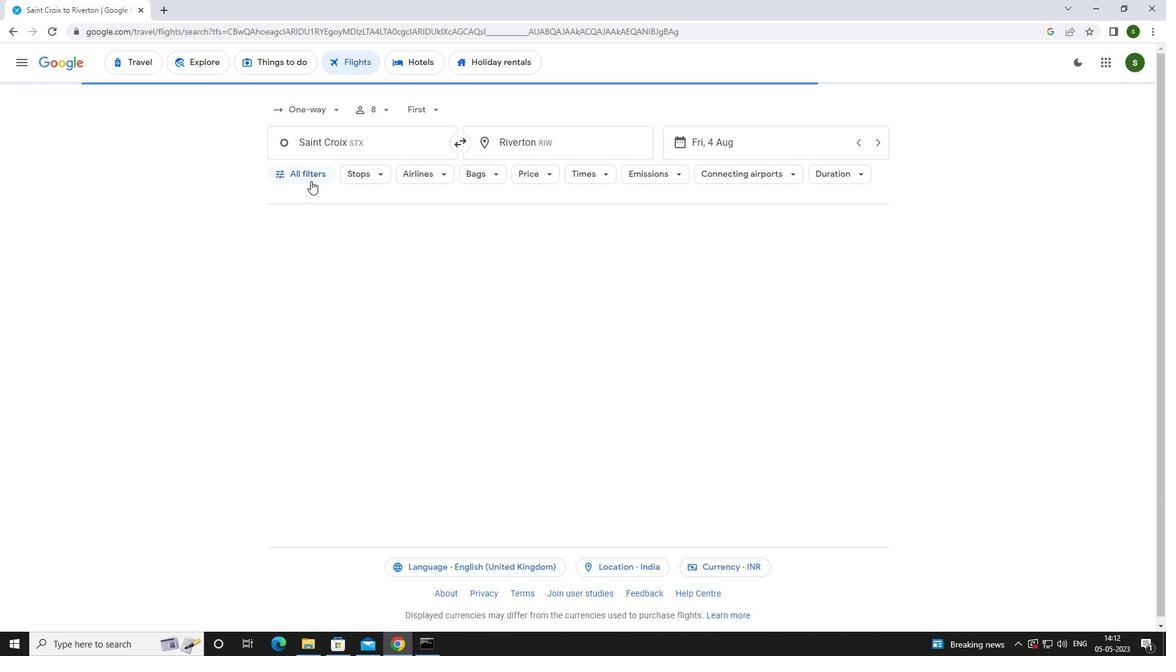 
Action: Mouse pressed left at (312, 178)
Screenshot: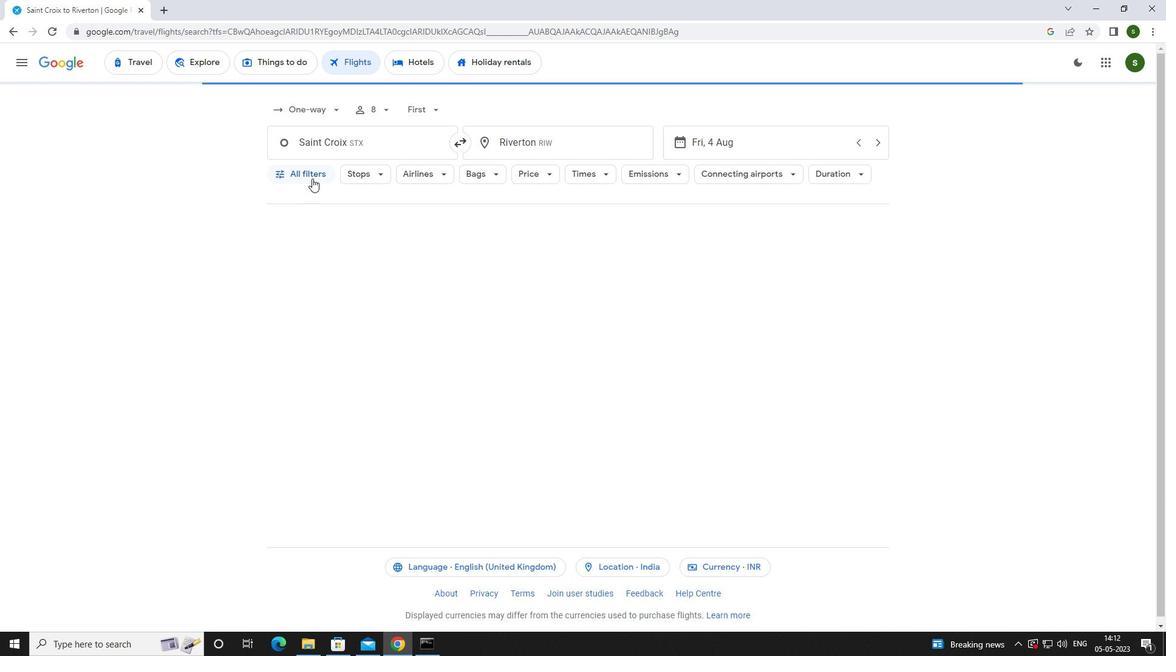 
Action: Mouse moved to (456, 435)
Screenshot: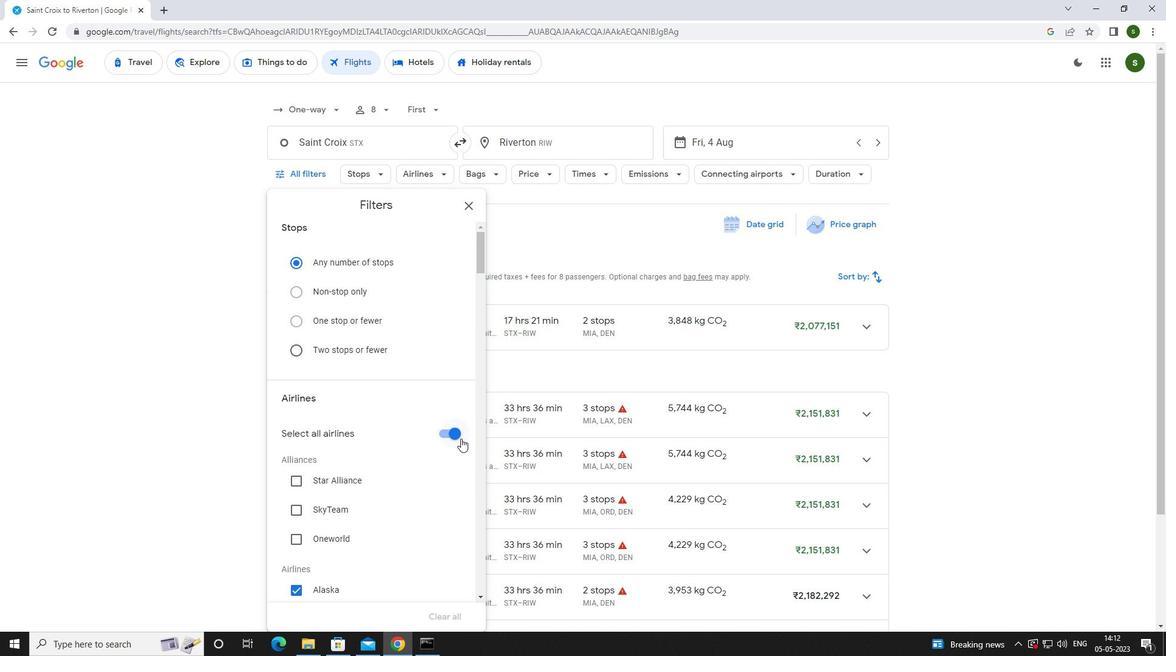 
Action: Mouse pressed left at (456, 435)
Screenshot: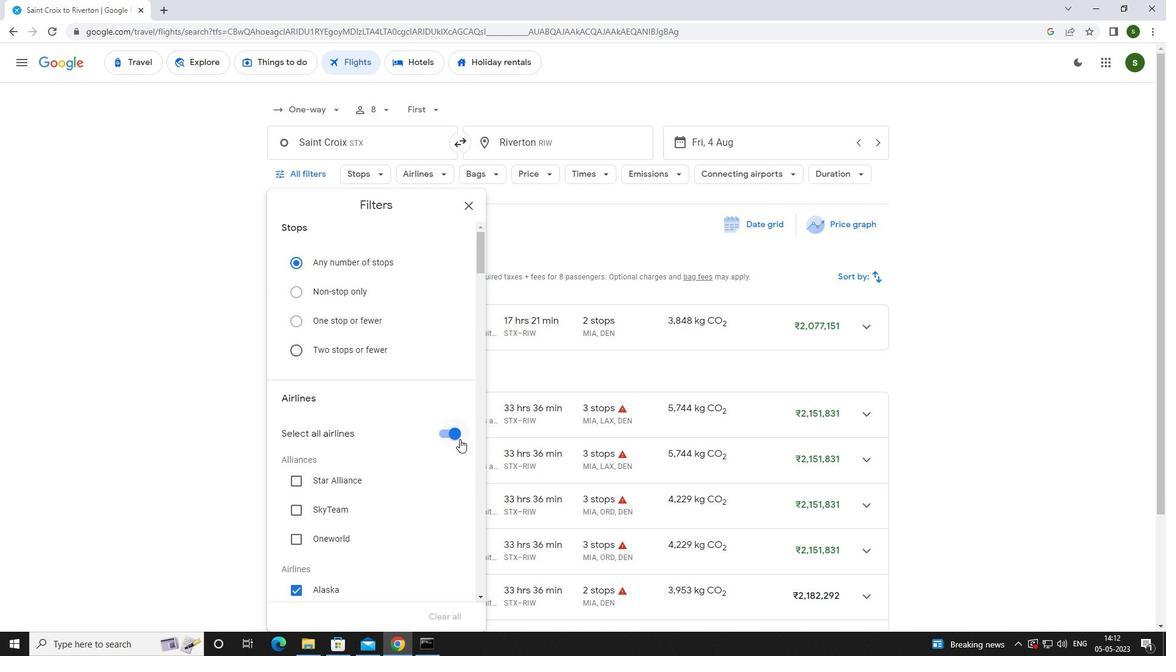 
Action: Mouse moved to (440, 413)
Screenshot: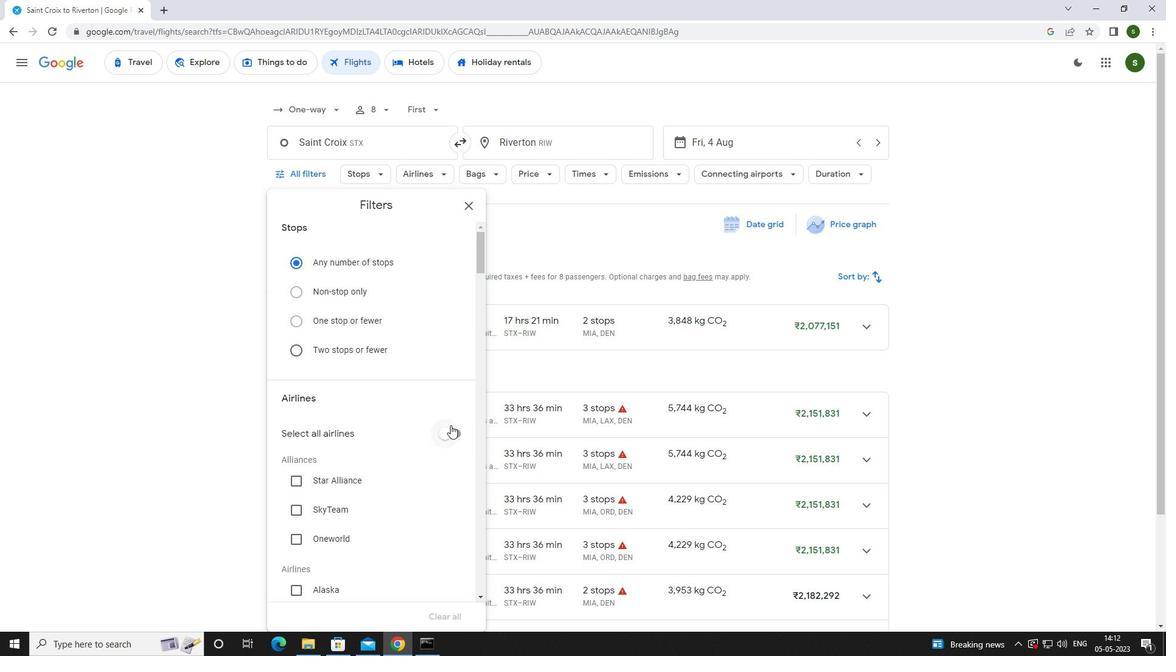 
Action: Mouse scrolled (440, 412) with delta (0, 0)
Screenshot: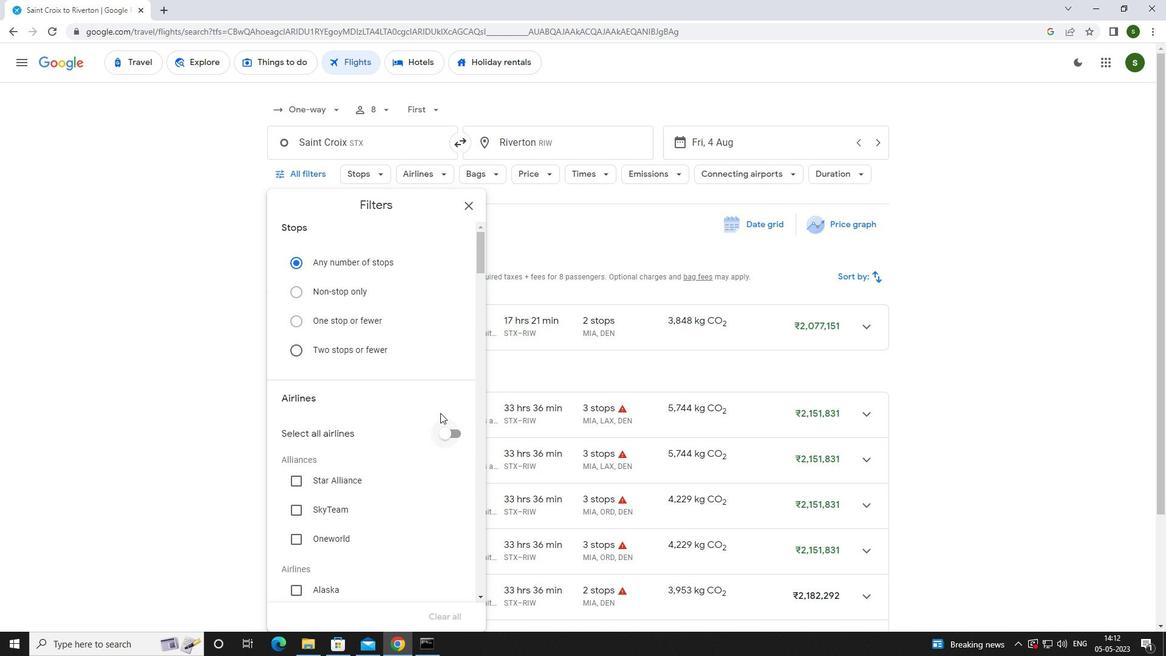 
Action: Mouse scrolled (440, 412) with delta (0, 0)
Screenshot: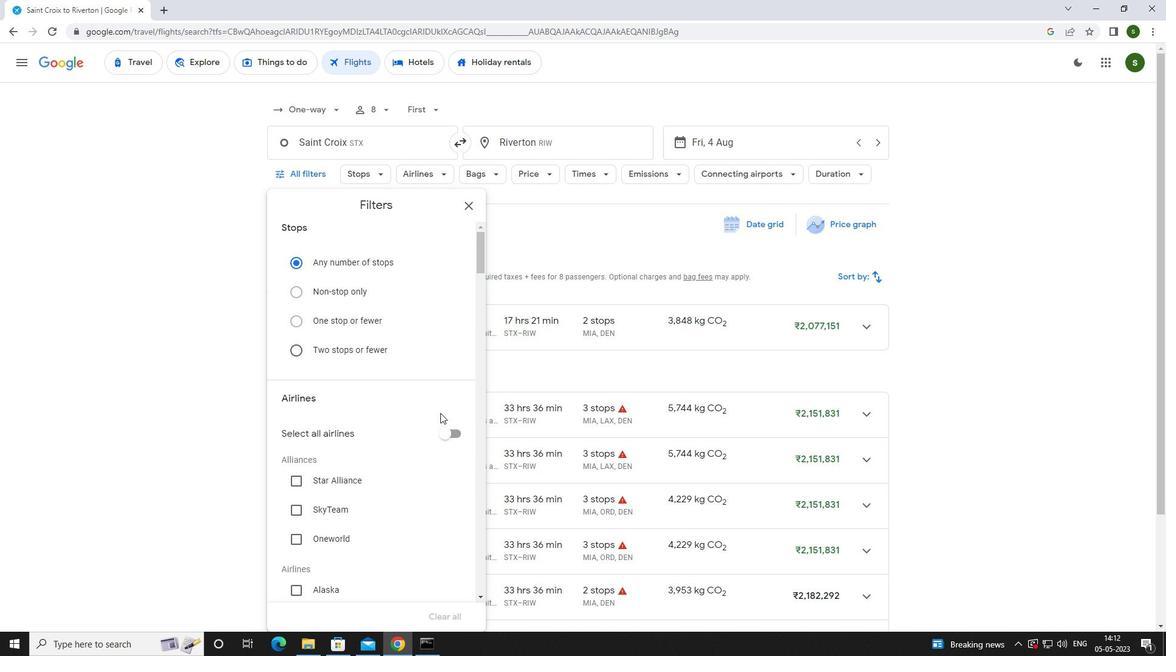 
Action: Mouse scrolled (440, 412) with delta (0, 0)
Screenshot: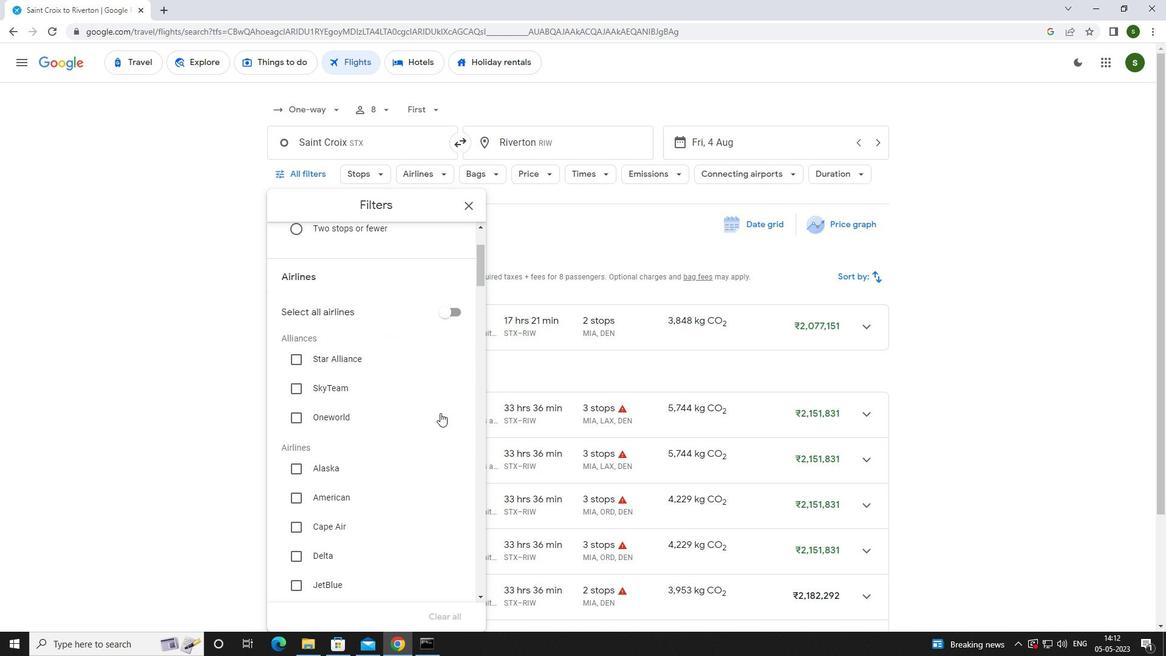 
Action: Mouse scrolled (440, 412) with delta (0, 0)
Screenshot: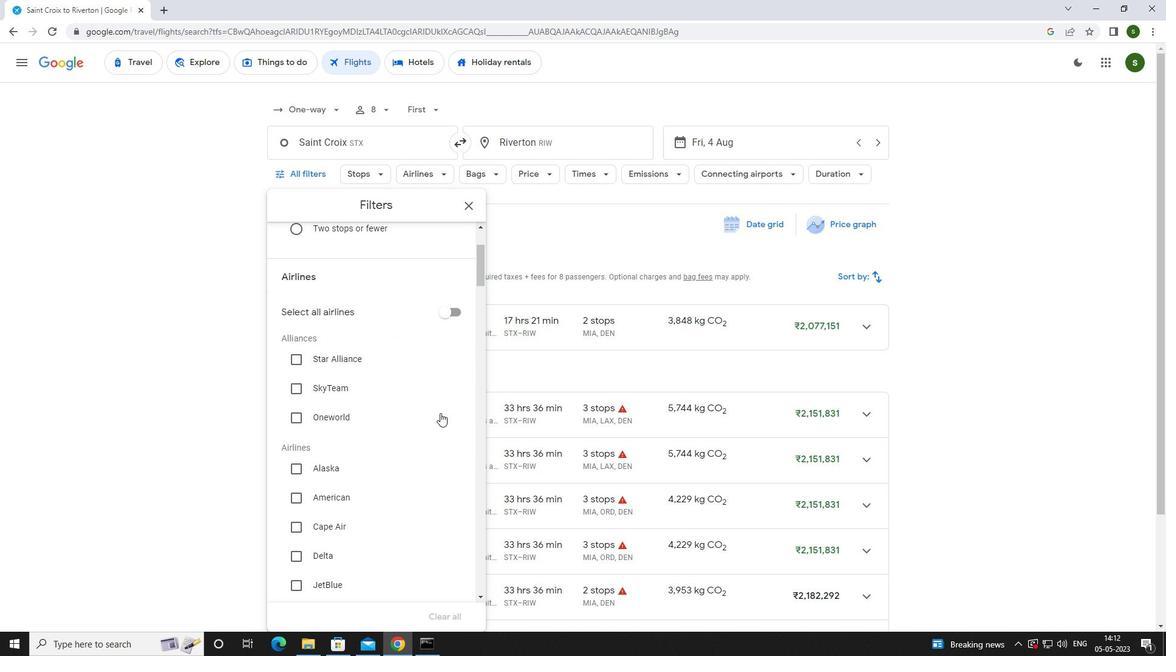
Action: Mouse moved to (430, 399)
Screenshot: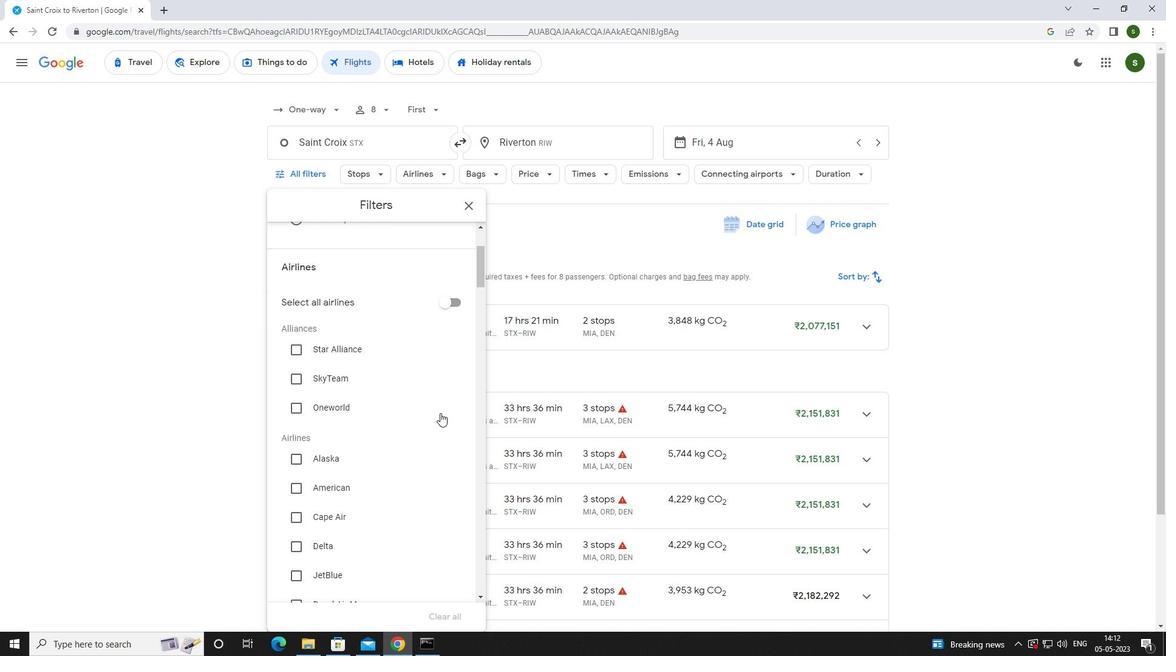 
Action: Mouse scrolled (430, 398) with delta (0, 0)
Screenshot: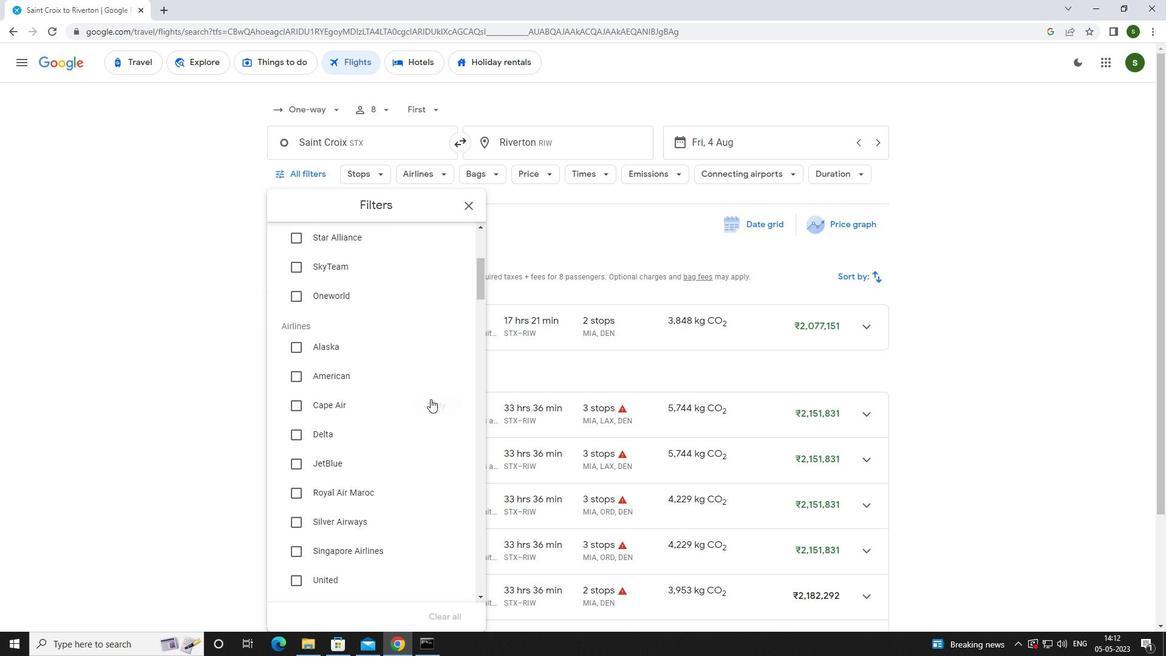 
Action: Mouse scrolled (430, 398) with delta (0, 0)
Screenshot: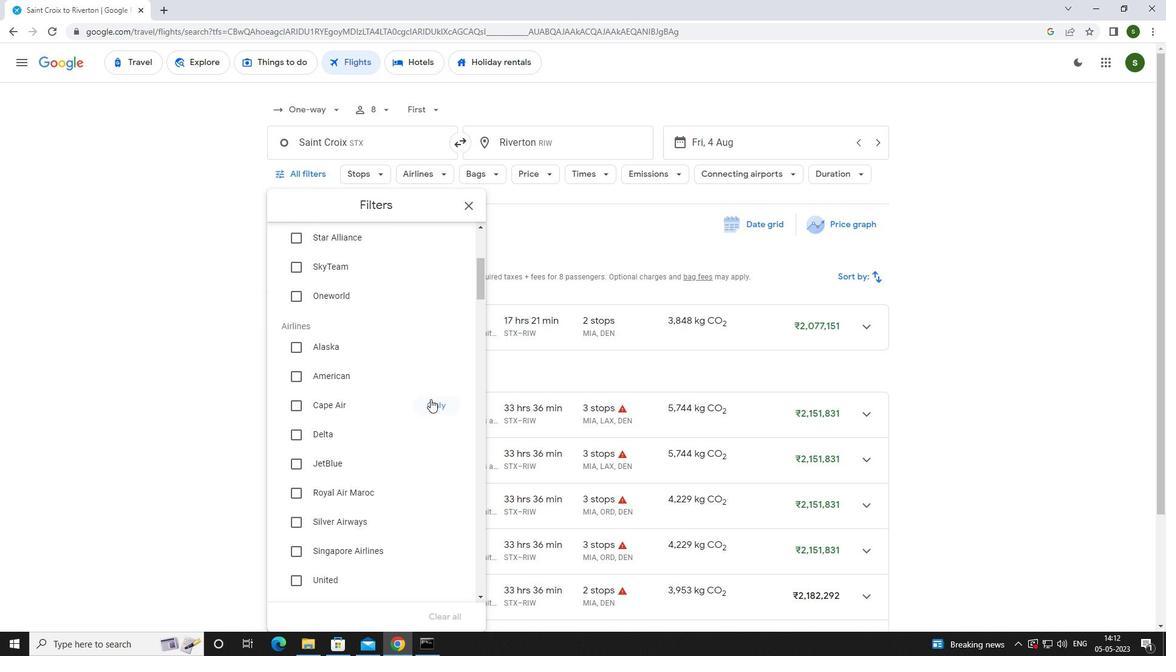 
Action: Mouse moved to (340, 484)
Screenshot: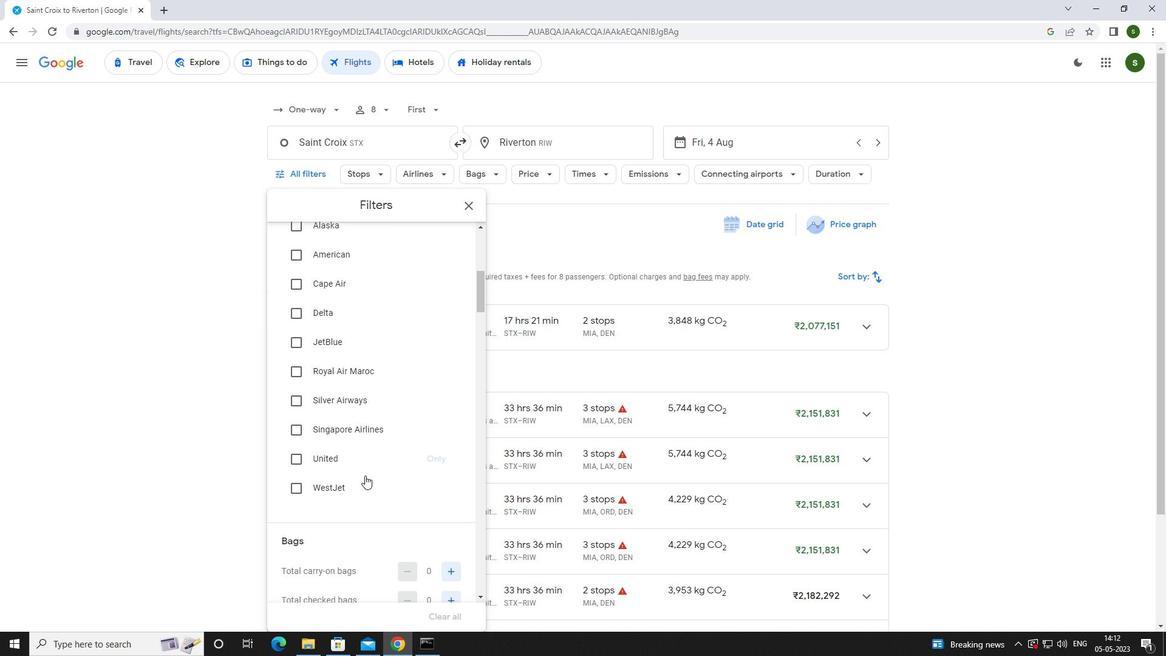 
Action: Mouse pressed left at (340, 484)
Screenshot: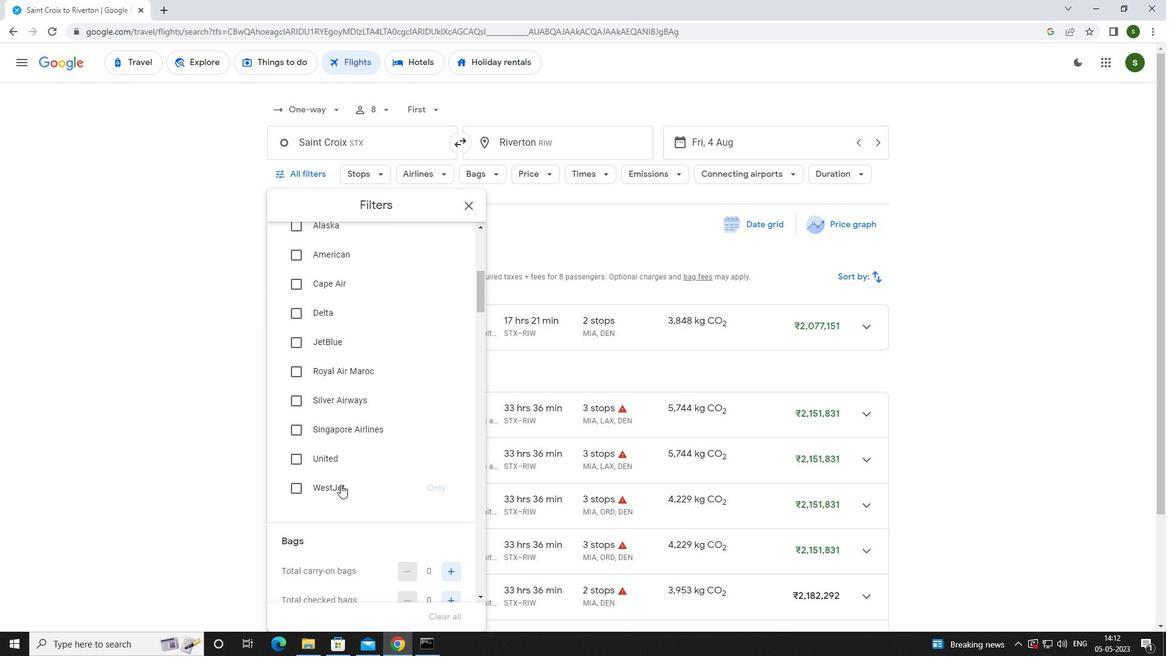 
Action: Mouse scrolled (340, 484) with delta (0, 0)
Screenshot: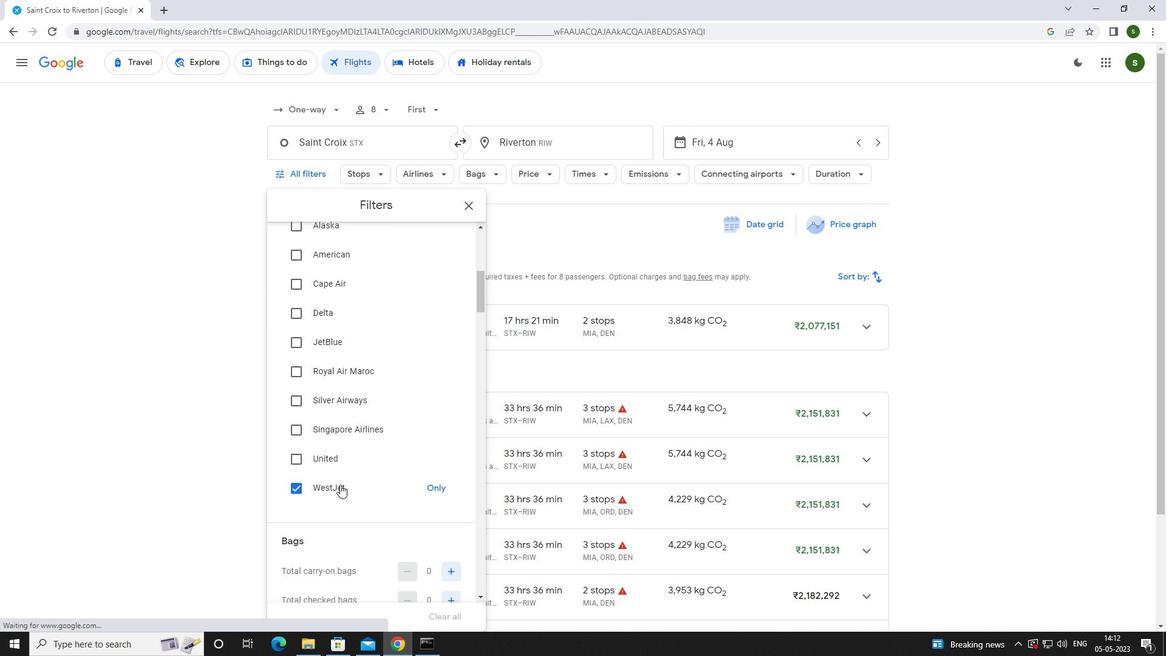
Action: Mouse scrolled (340, 484) with delta (0, 0)
Screenshot: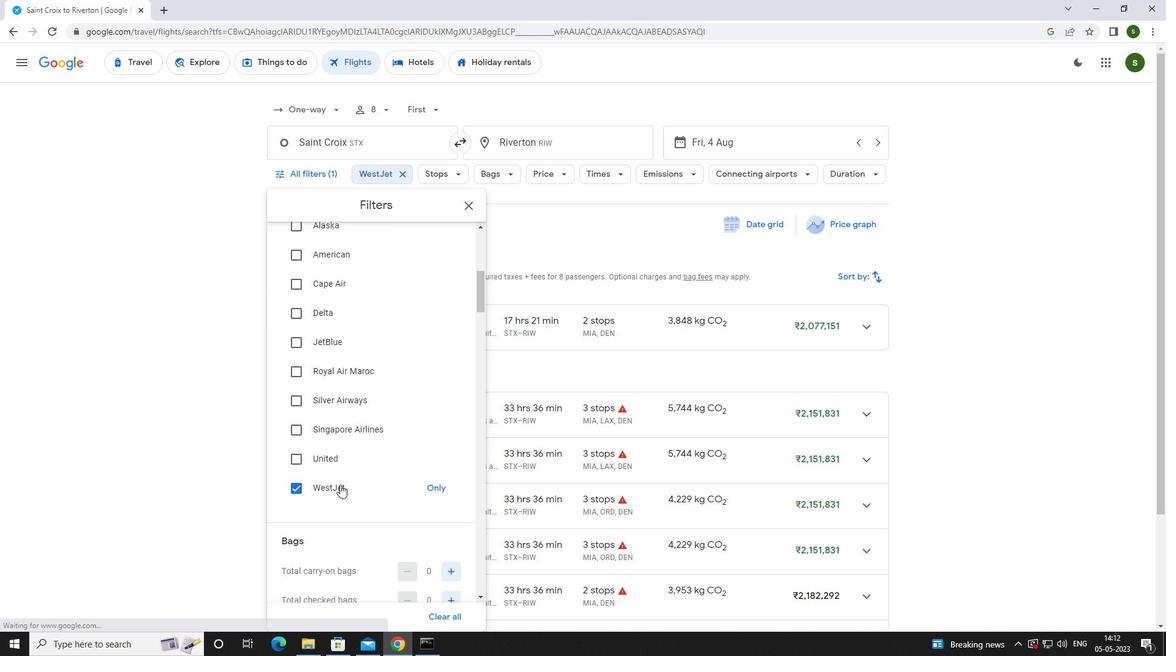 
Action: Mouse moved to (446, 473)
Screenshot: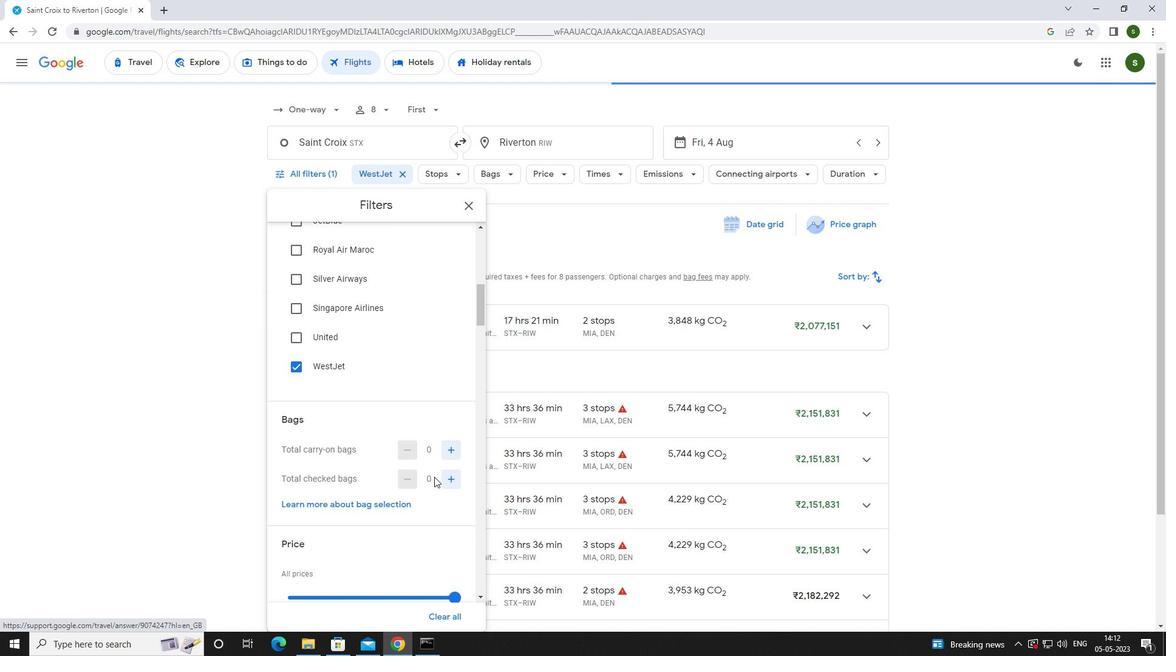 
Action: Mouse pressed left at (446, 473)
Screenshot: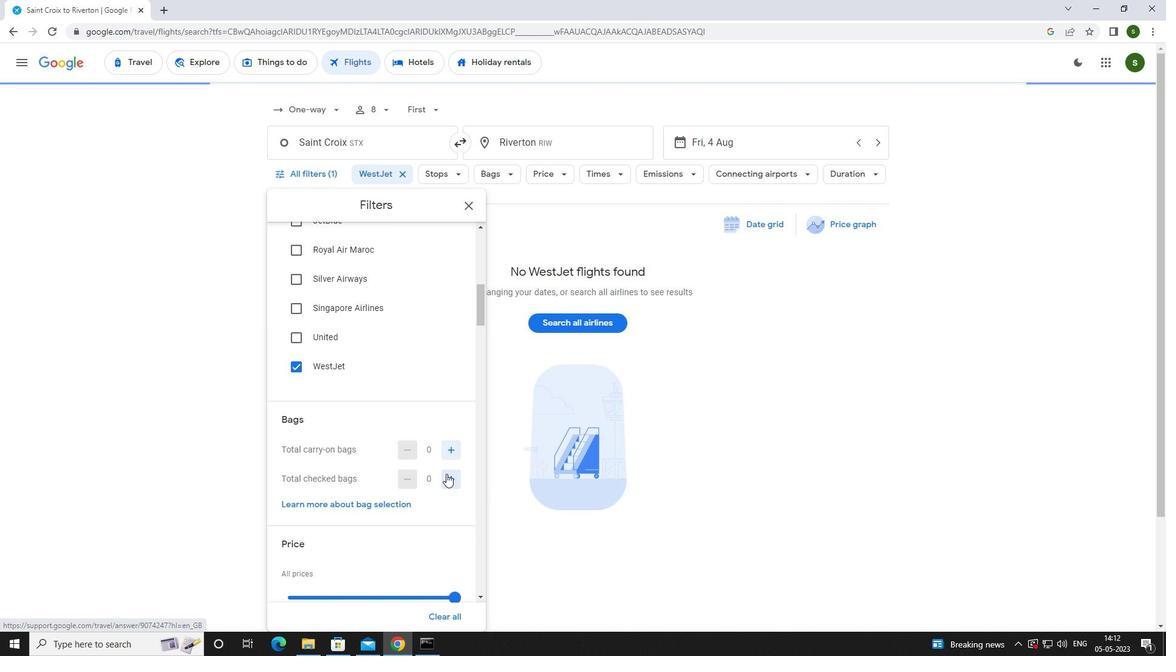 
Action: Mouse pressed left at (446, 473)
Screenshot: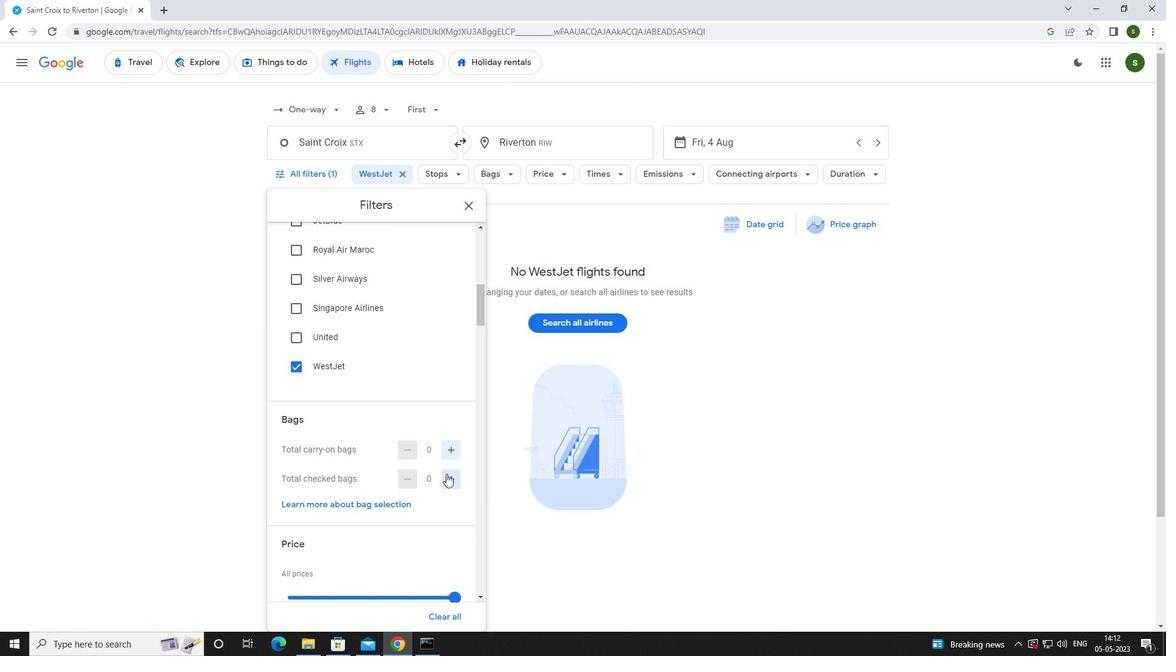 
Action: Mouse pressed left at (446, 473)
Screenshot: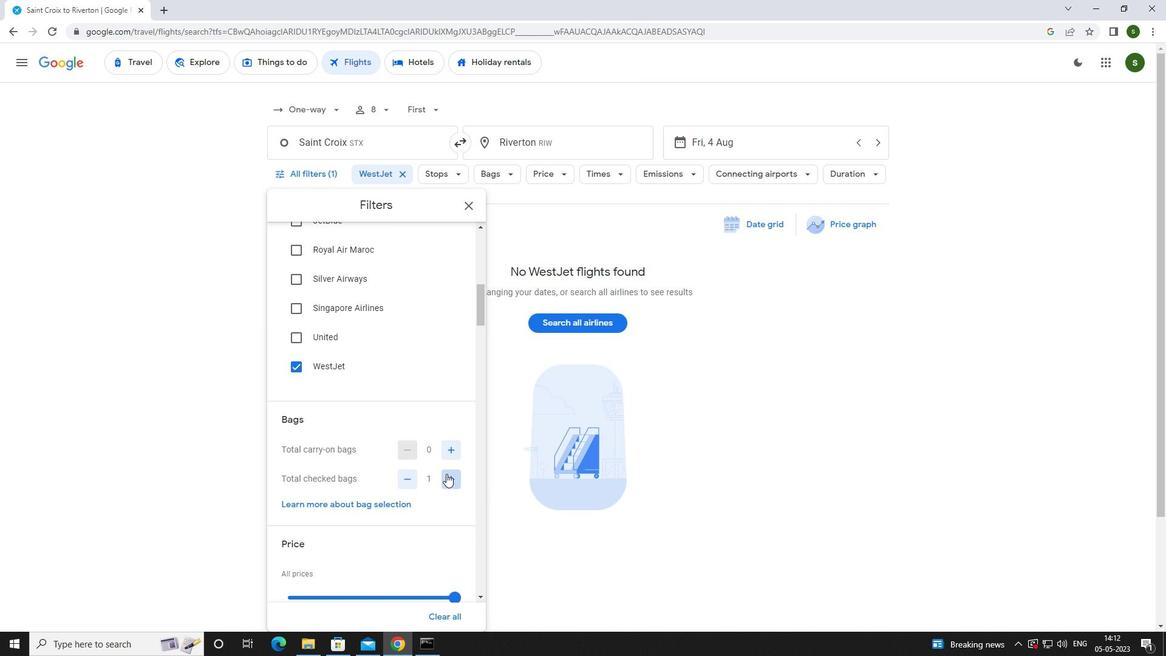 
Action: Mouse pressed left at (446, 473)
Screenshot: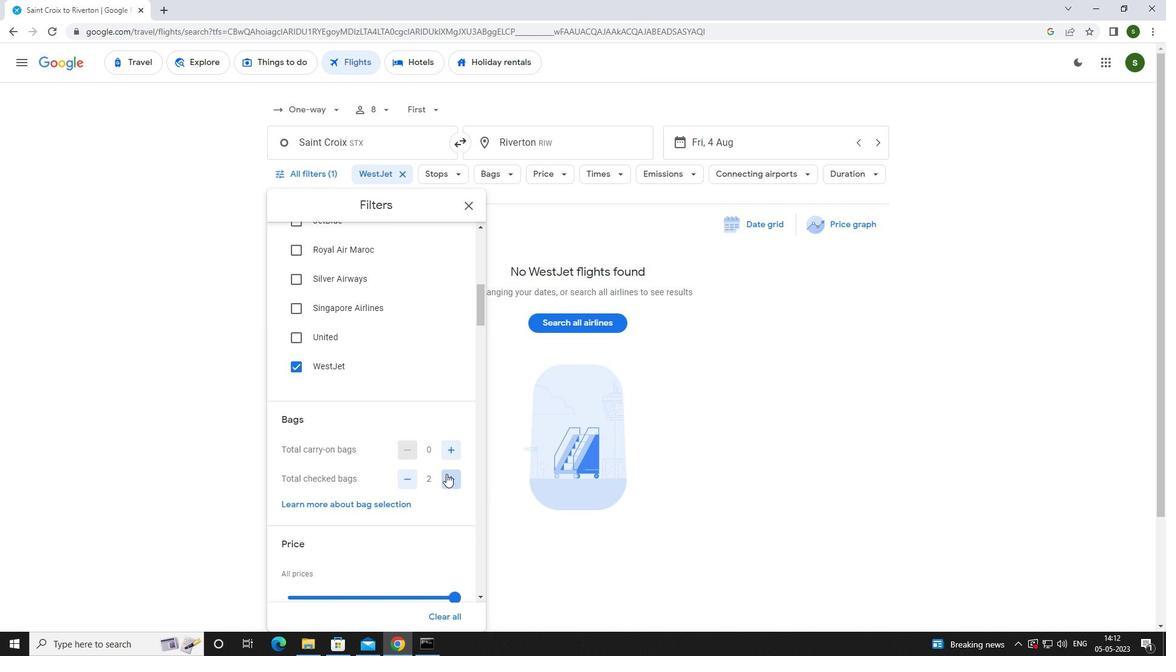 
Action: Mouse pressed left at (446, 473)
Screenshot: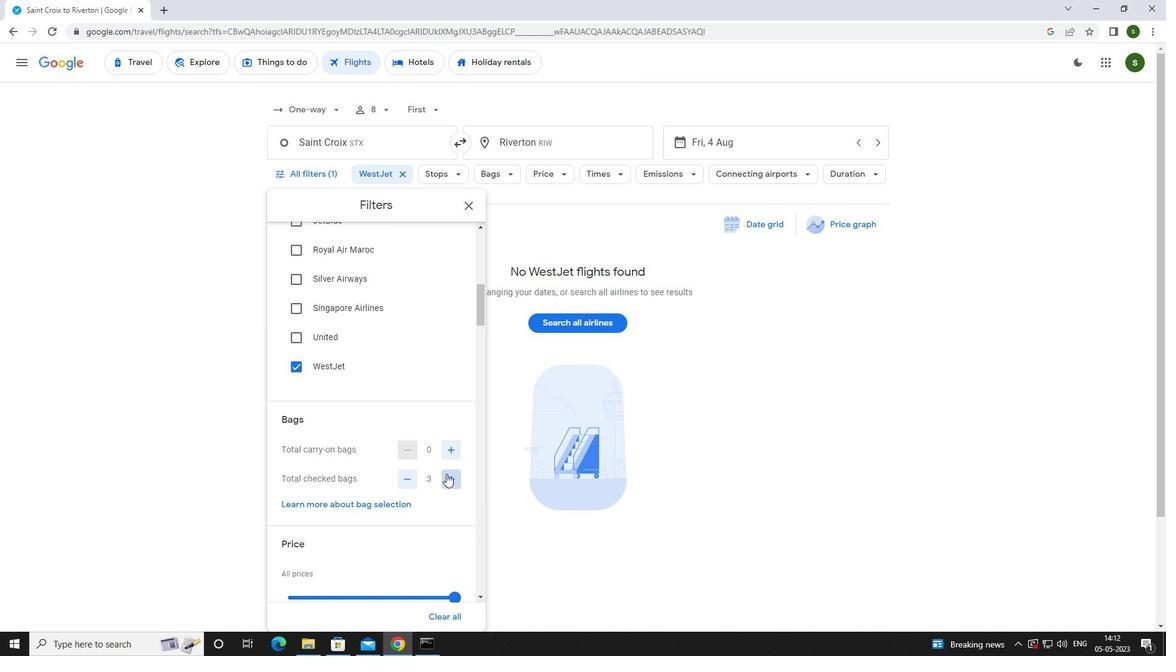 
Action: Mouse pressed left at (446, 473)
Screenshot: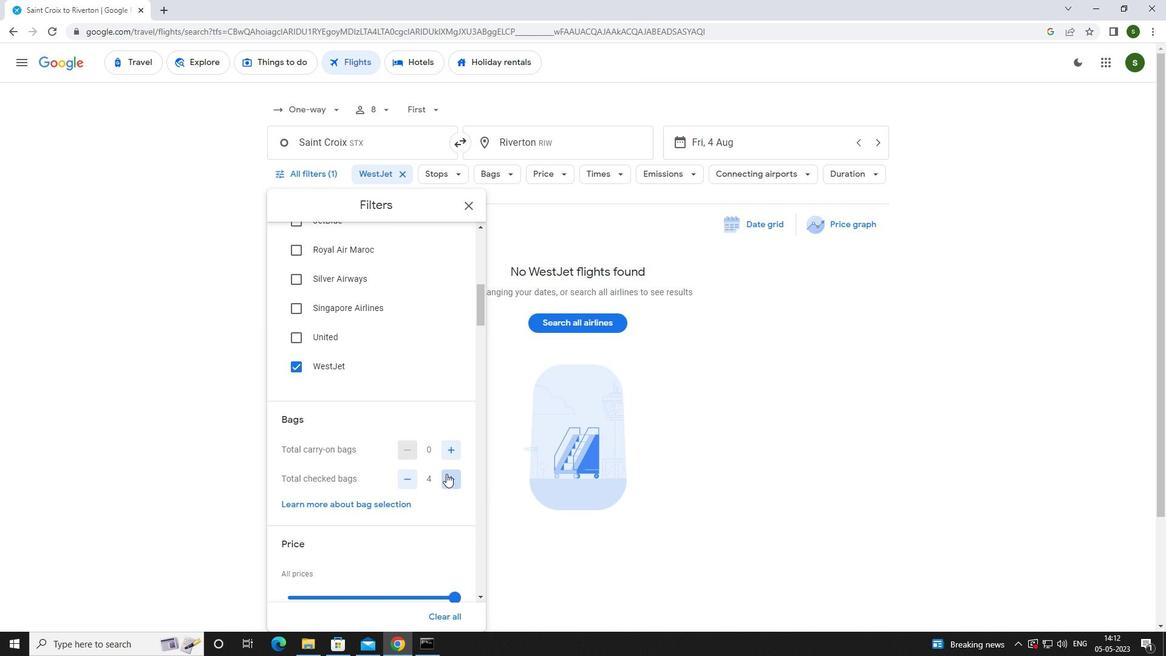 
Action: Mouse pressed left at (446, 473)
Screenshot: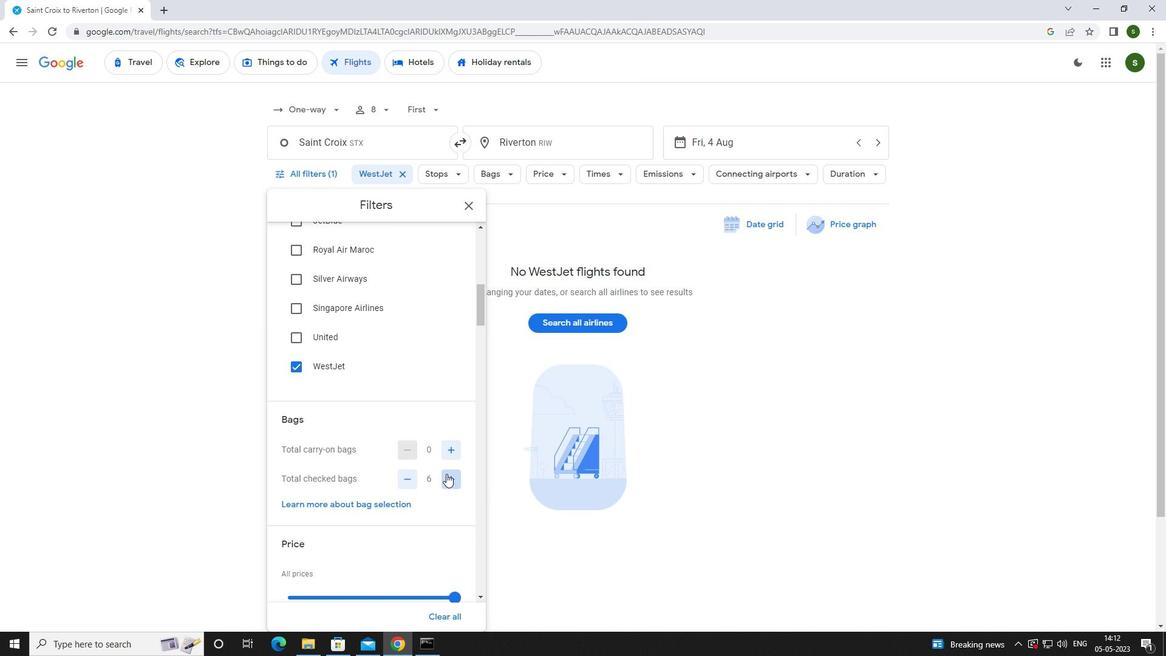 
Action: Mouse moved to (446, 473)
Screenshot: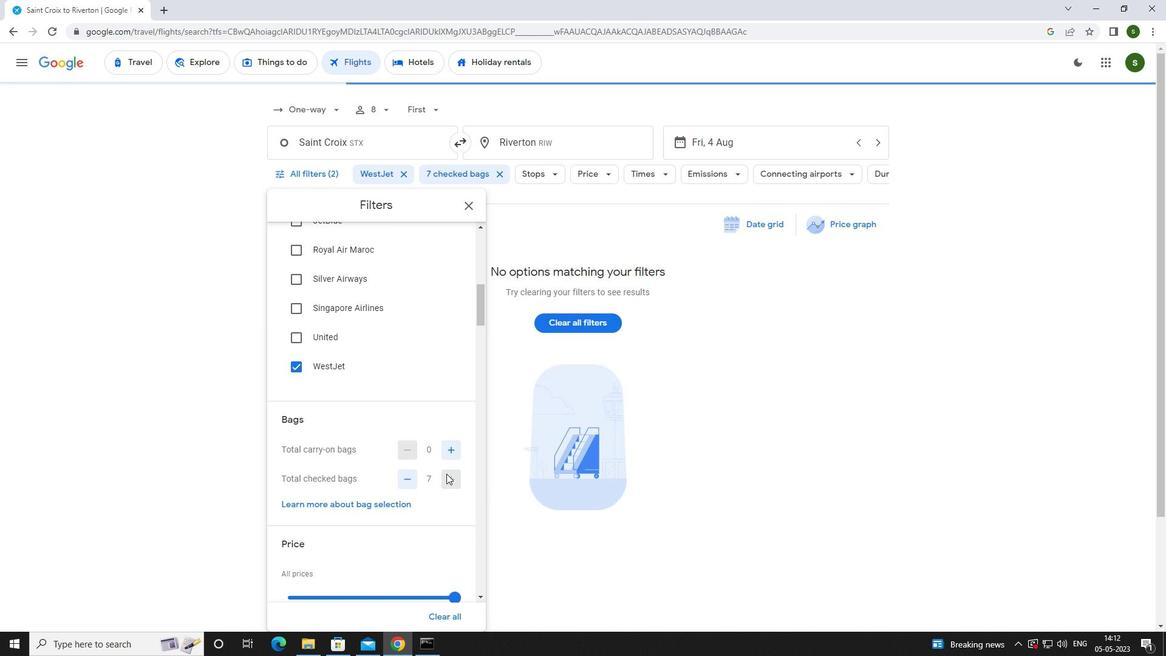 
Action: Mouse scrolled (446, 473) with delta (0, 0)
Screenshot: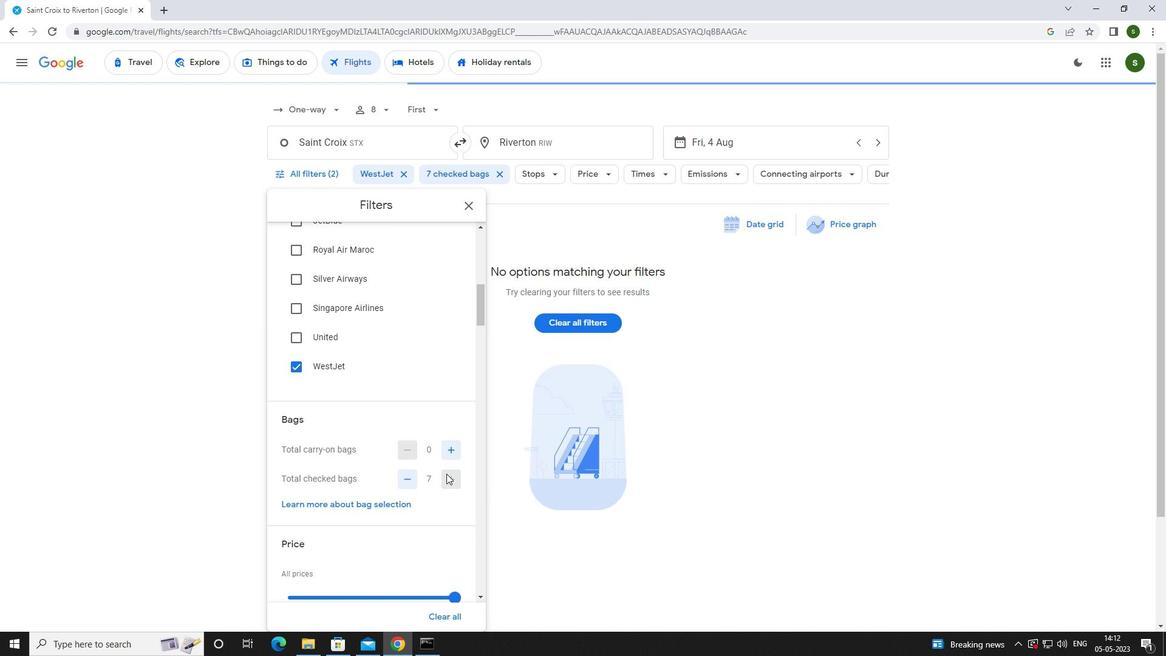 
Action: Mouse scrolled (446, 473) with delta (0, 0)
Screenshot: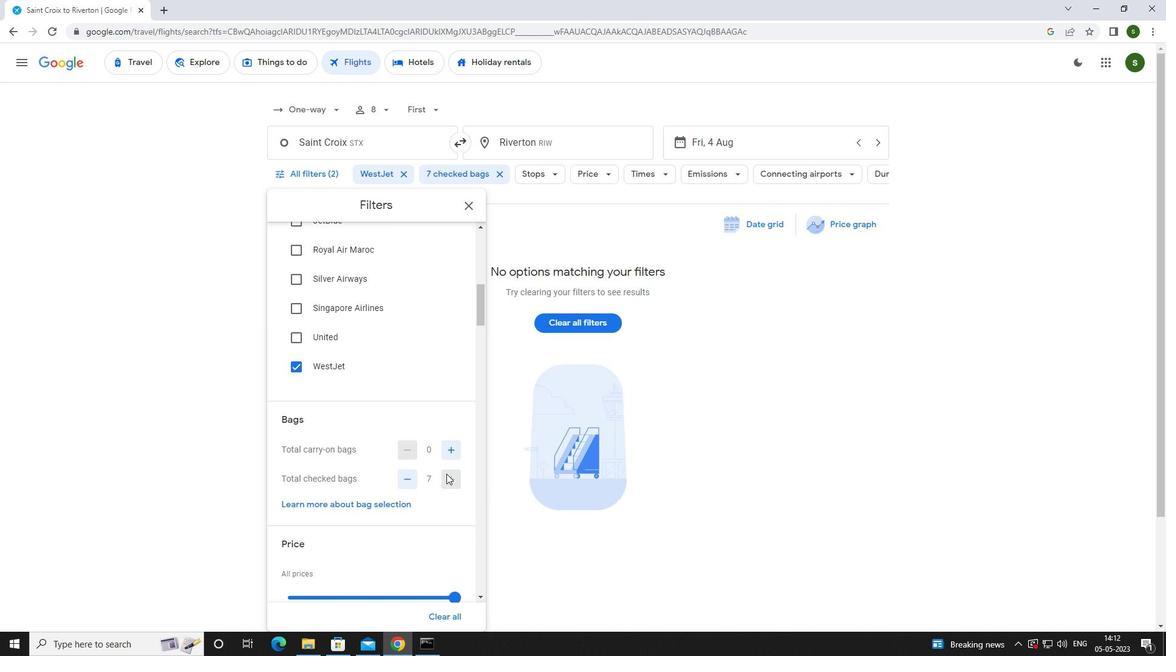 
Action: Mouse moved to (448, 472)
Screenshot: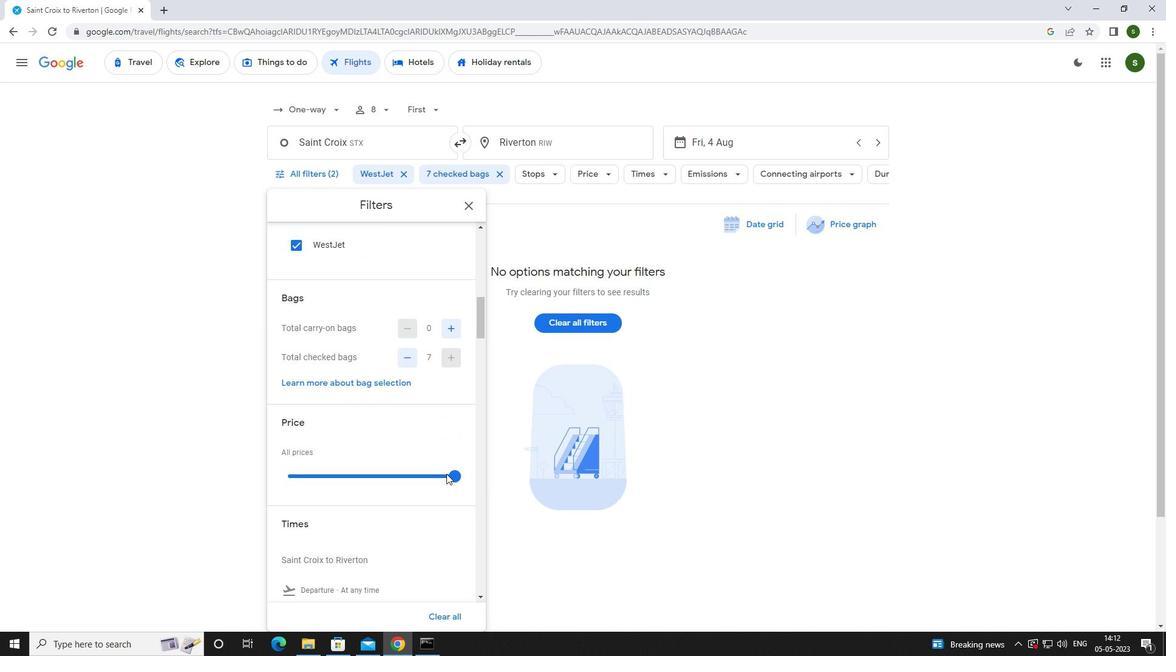 
Action: Mouse pressed left at (448, 472)
Screenshot: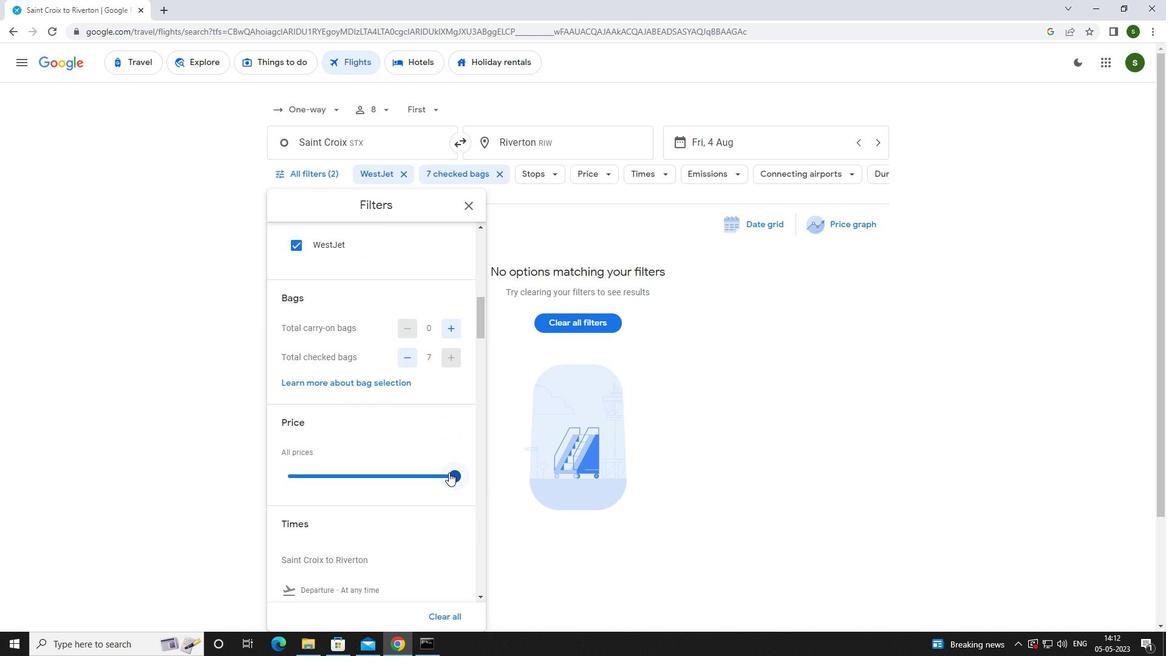 
Action: Mouse moved to (286, 479)
Screenshot: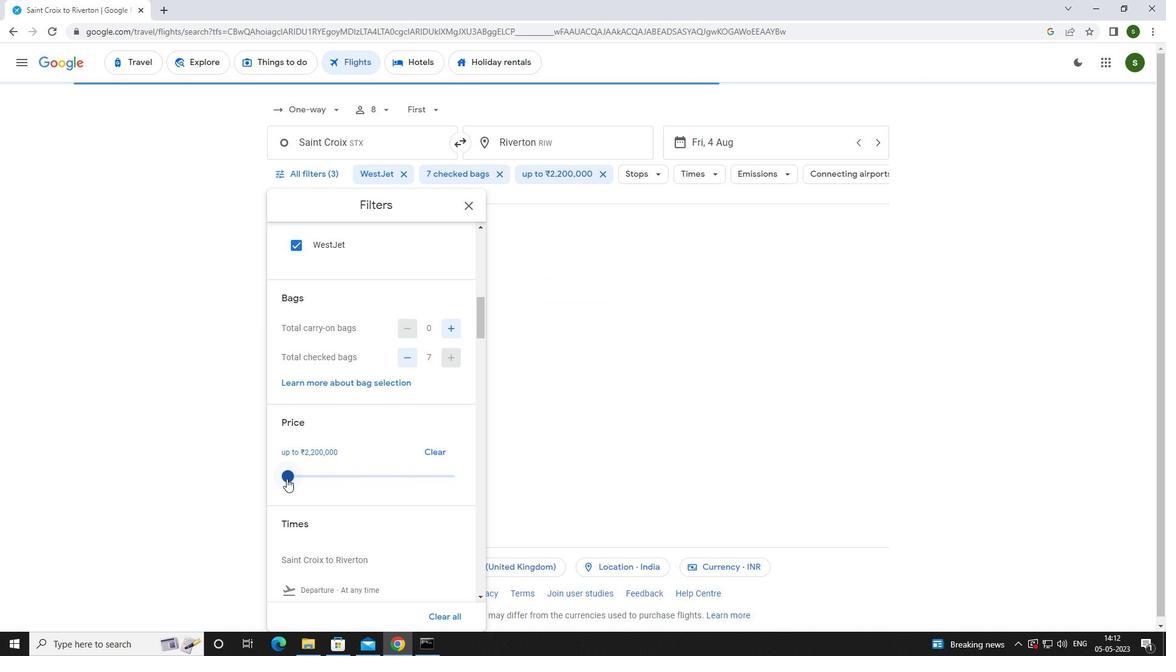 
Action: Mouse scrolled (286, 478) with delta (0, 0)
Screenshot: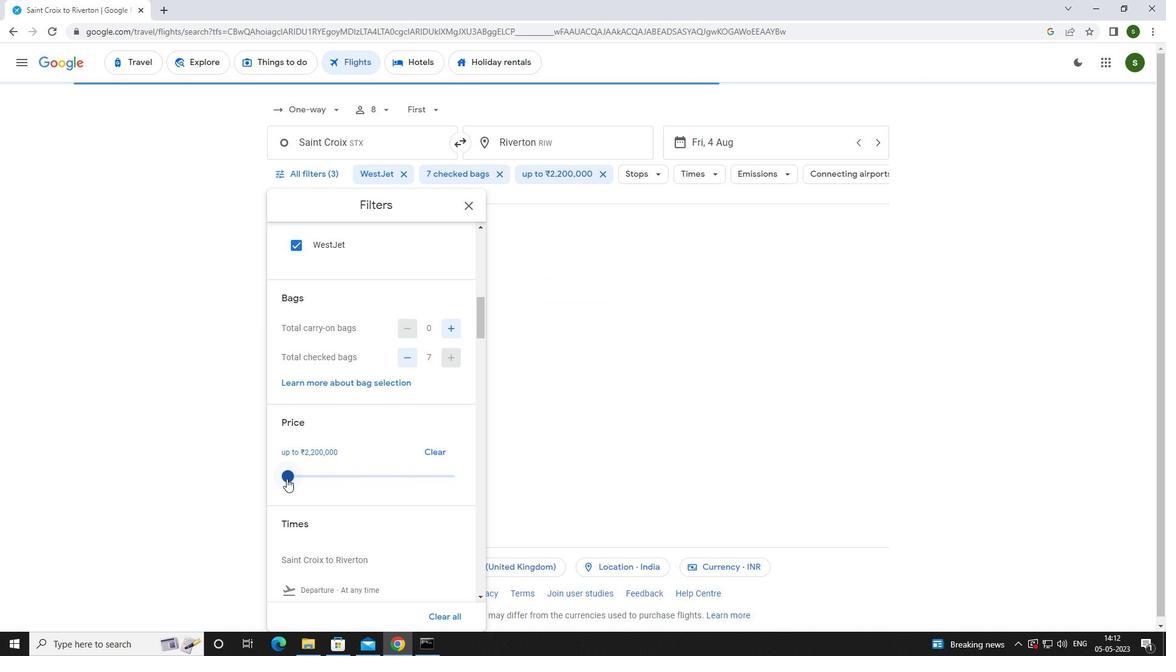 
Action: Mouse scrolled (286, 478) with delta (0, 0)
Screenshot: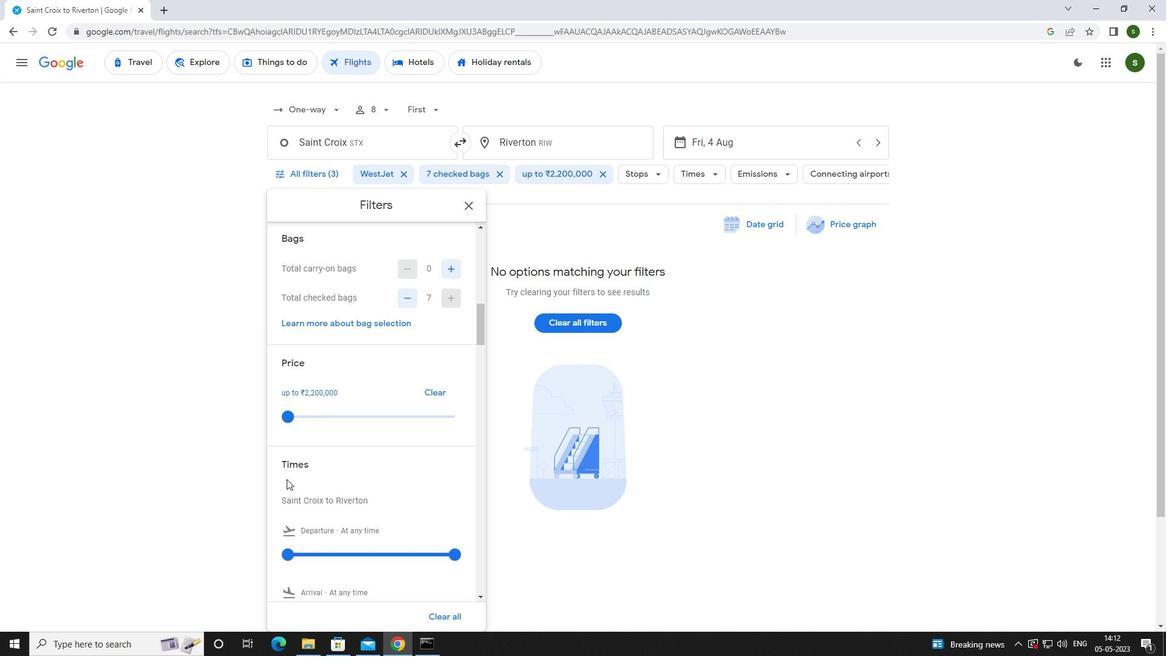 
Action: Mouse moved to (291, 490)
Screenshot: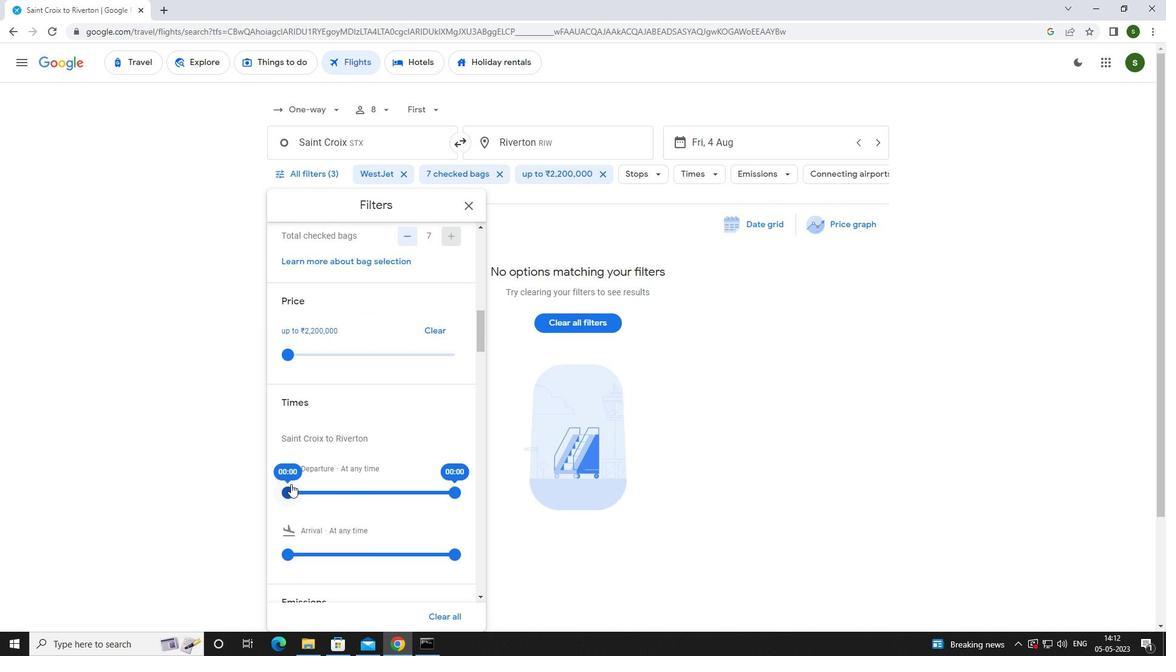 
Action: Mouse pressed left at (291, 490)
Screenshot: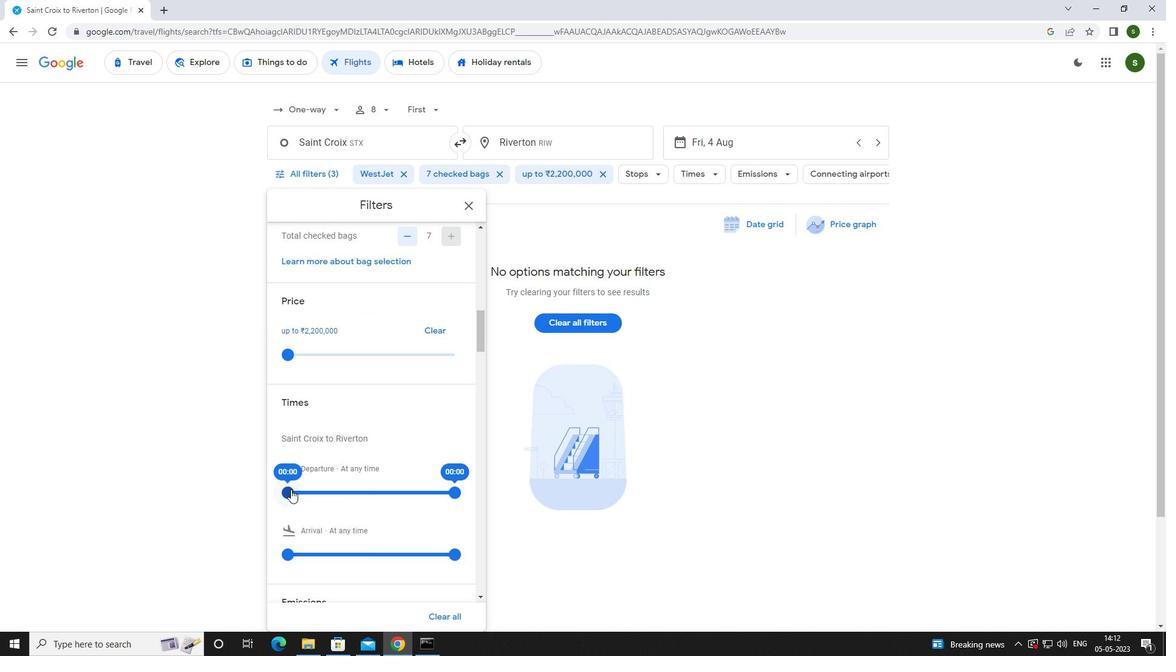 
Action: Mouse moved to (519, 544)
Screenshot: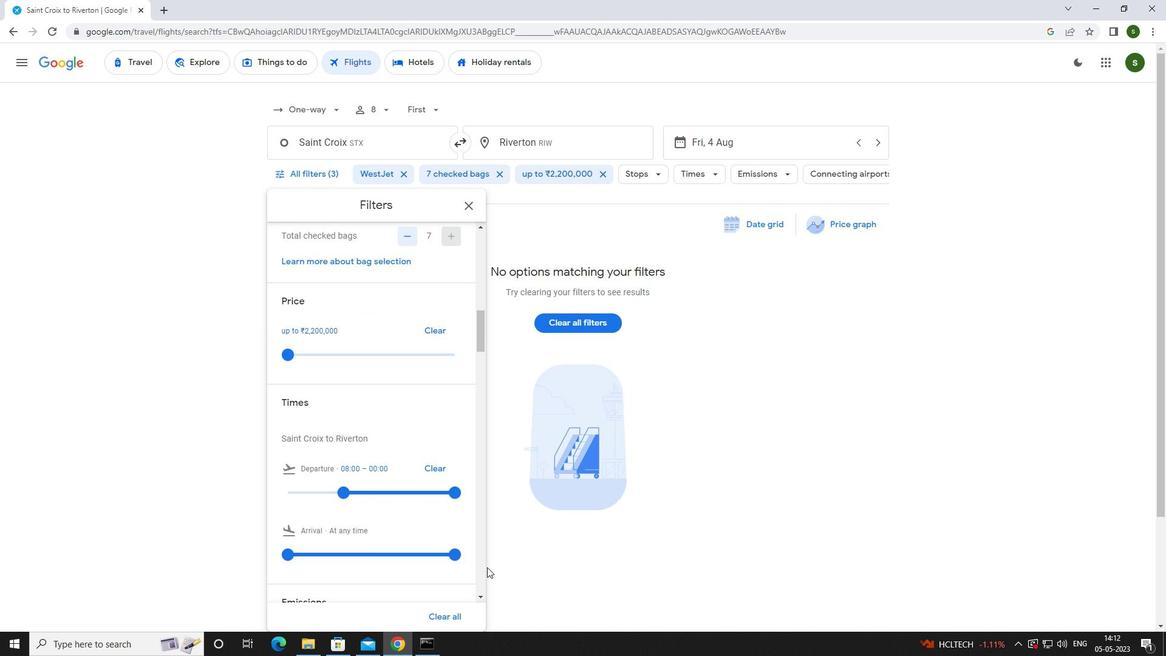 
Action: Mouse pressed left at (519, 544)
Screenshot: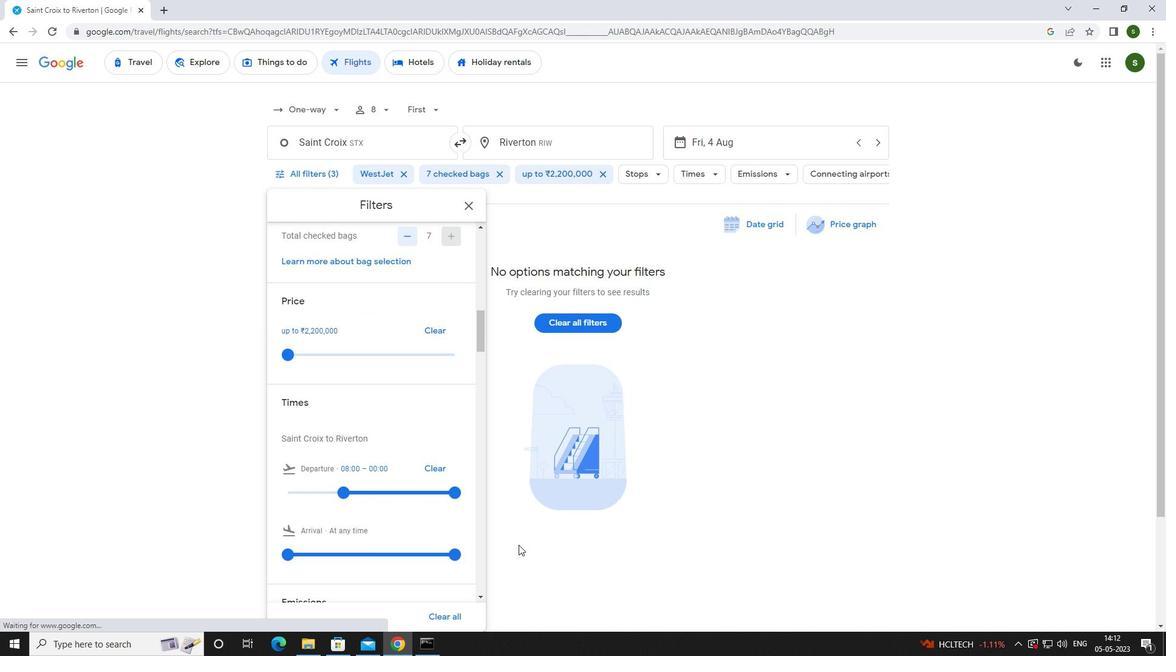 
